 Task: Search one way flight ticket for 2 adults, 2 infants in seat and 1 infant on lap in first from Block Island: Block Island State Airport to Raleigh: Raleigh-durham International Airport on 8-5-2023. Choice of flights is Alaska. Number of bags: 5 checked bags. Price is upto 75000. Outbound departure time preference is 16:45.
Action: Mouse moved to (305, 255)
Screenshot: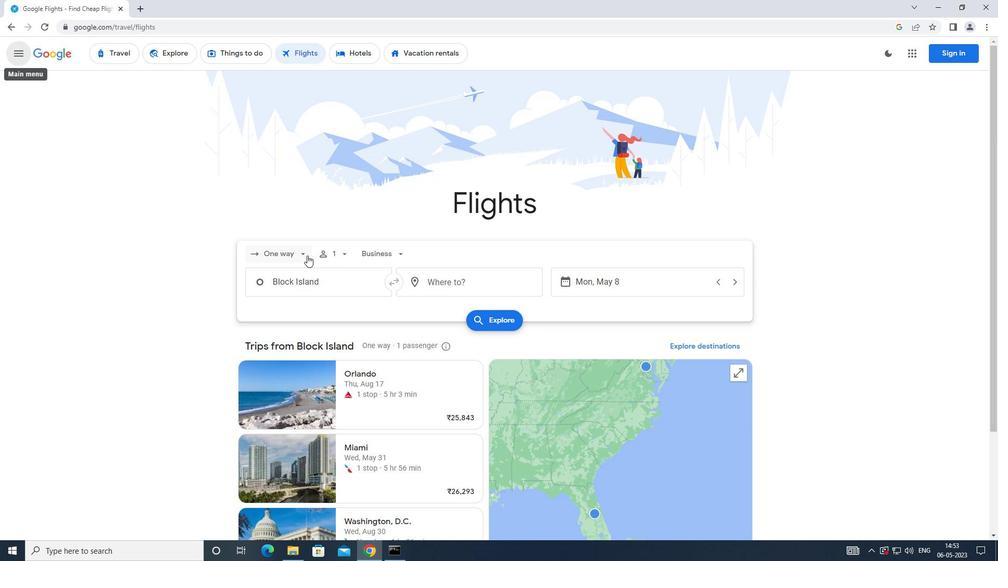 
Action: Mouse pressed left at (305, 255)
Screenshot: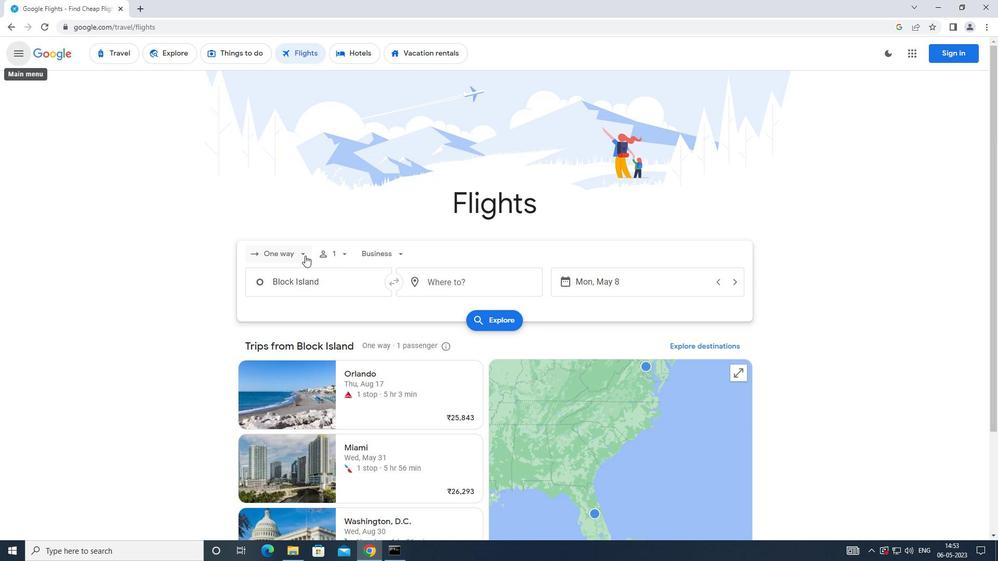 
Action: Mouse moved to (306, 294)
Screenshot: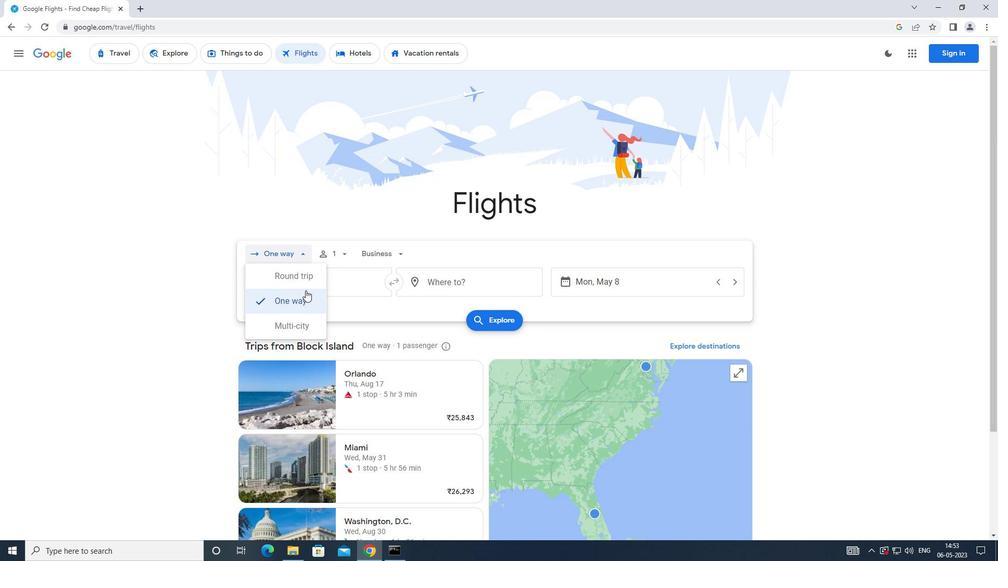 
Action: Mouse pressed left at (306, 294)
Screenshot: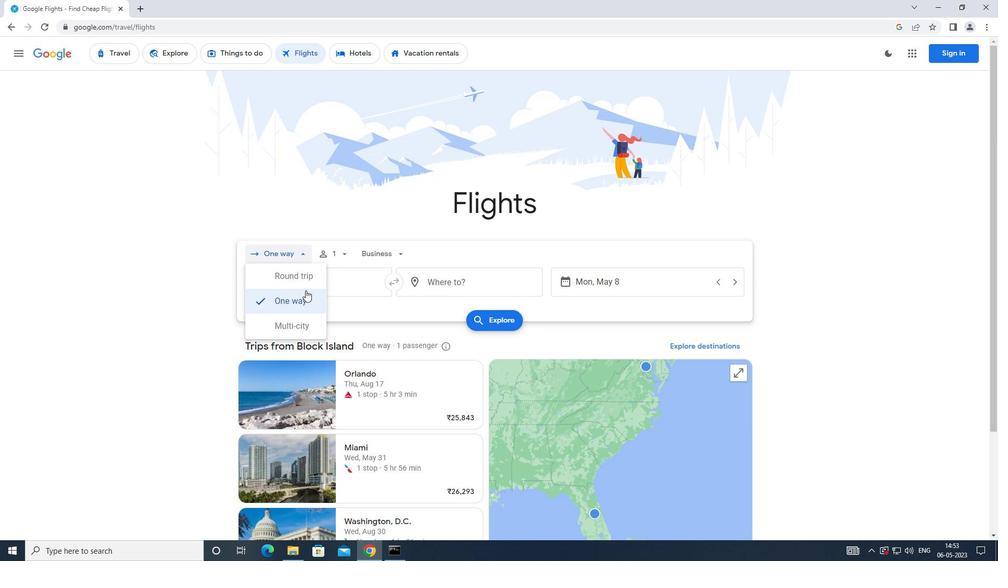 
Action: Mouse moved to (353, 263)
Screenshot: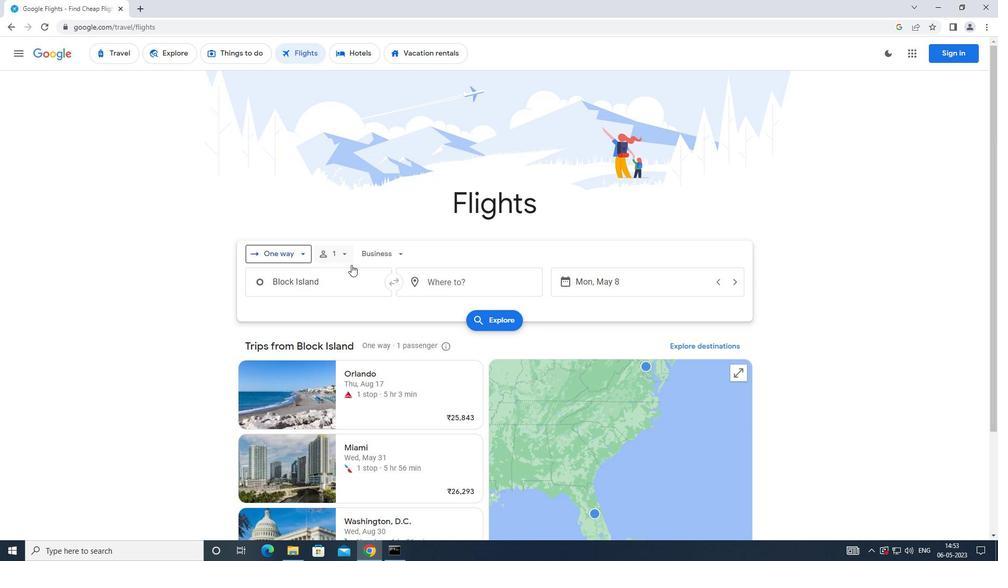 
Action: Mouse pressed left at (353, 263)
Screenshot: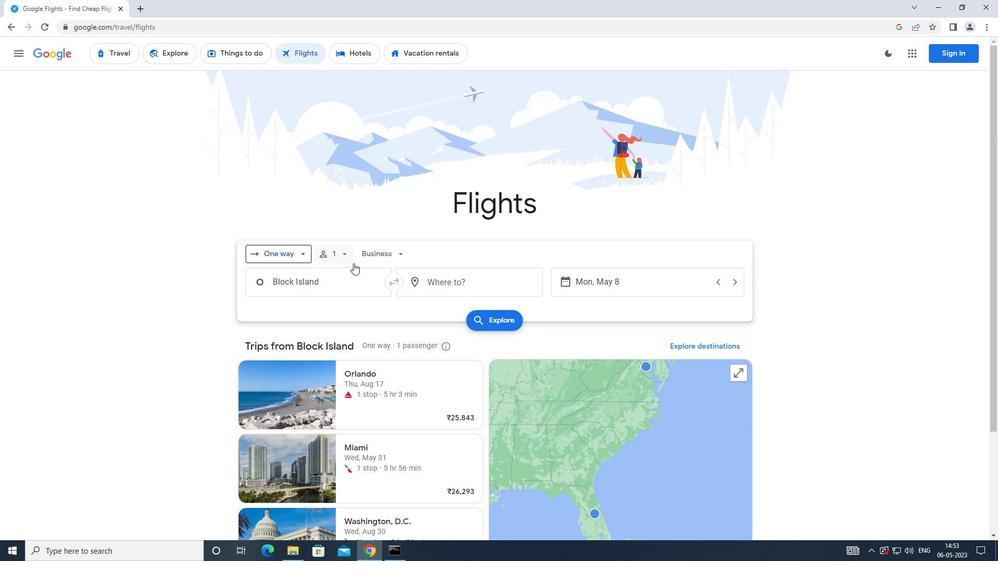 
Action: Mouse moved to (340, 255)
Screenshot: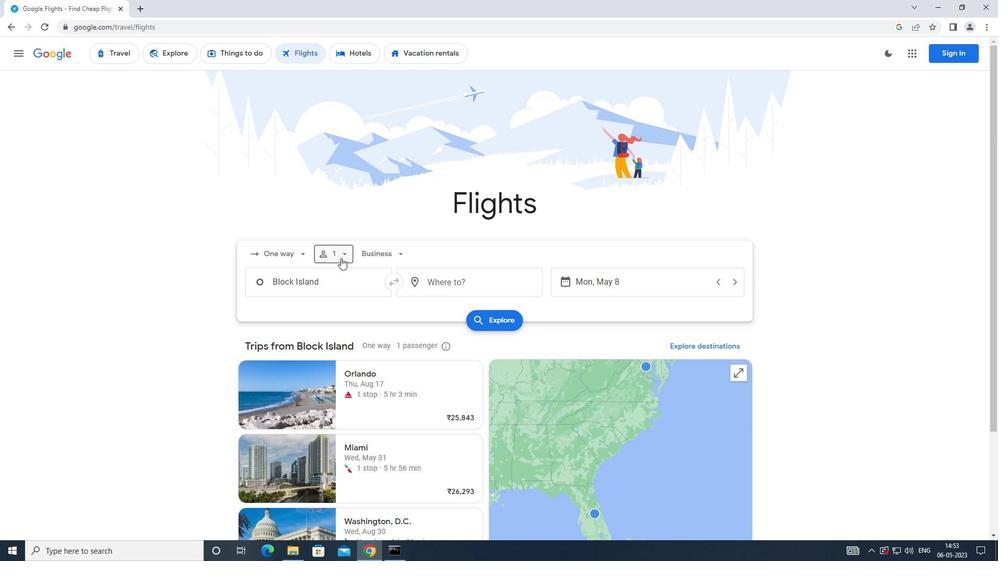 
Action: Mouse pressed left at (340, 255)
Screenshot: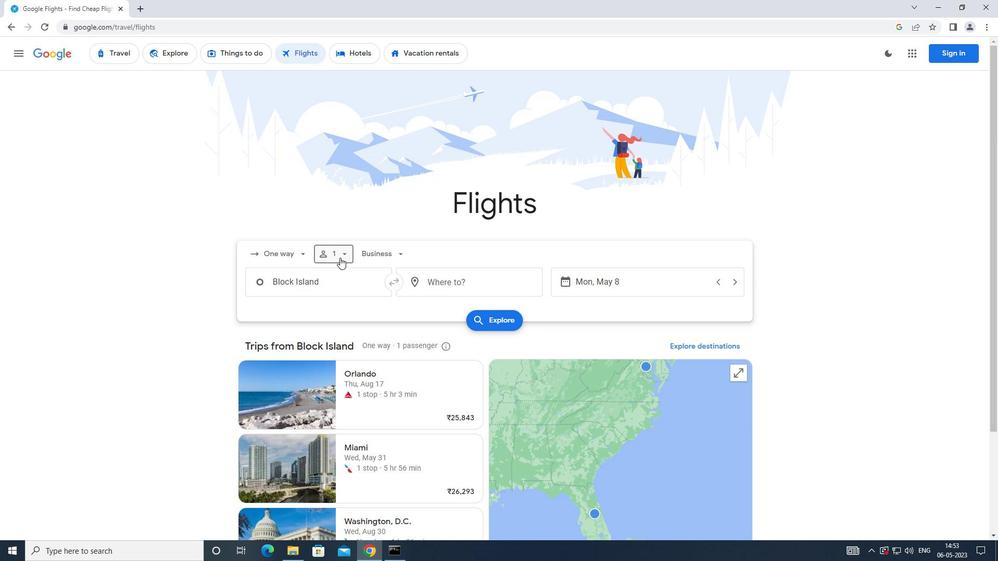 
Action: Mouse moved to (425, 287)
Screenshot: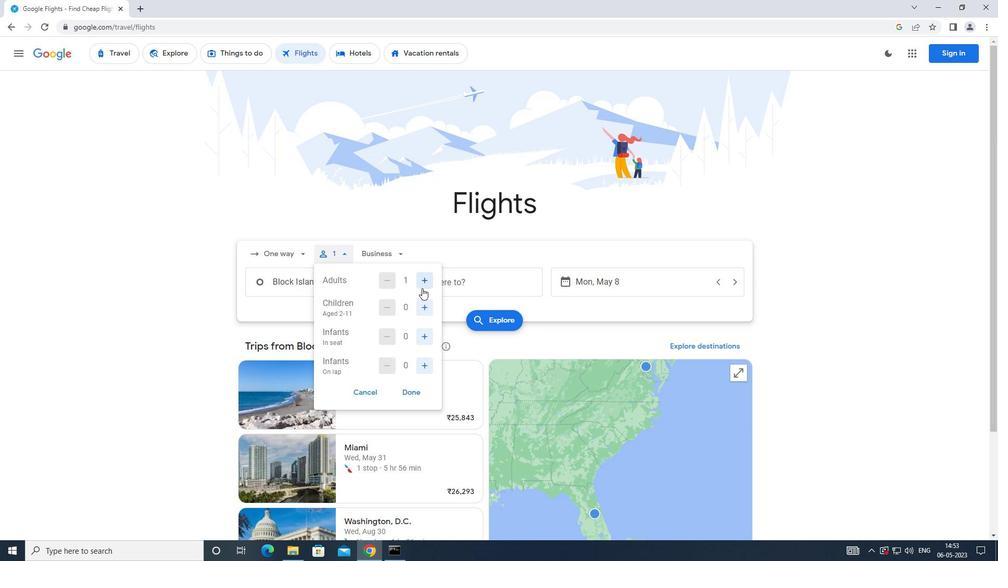 
Action: Mouse pressed left at (425, 287)
Screenshot: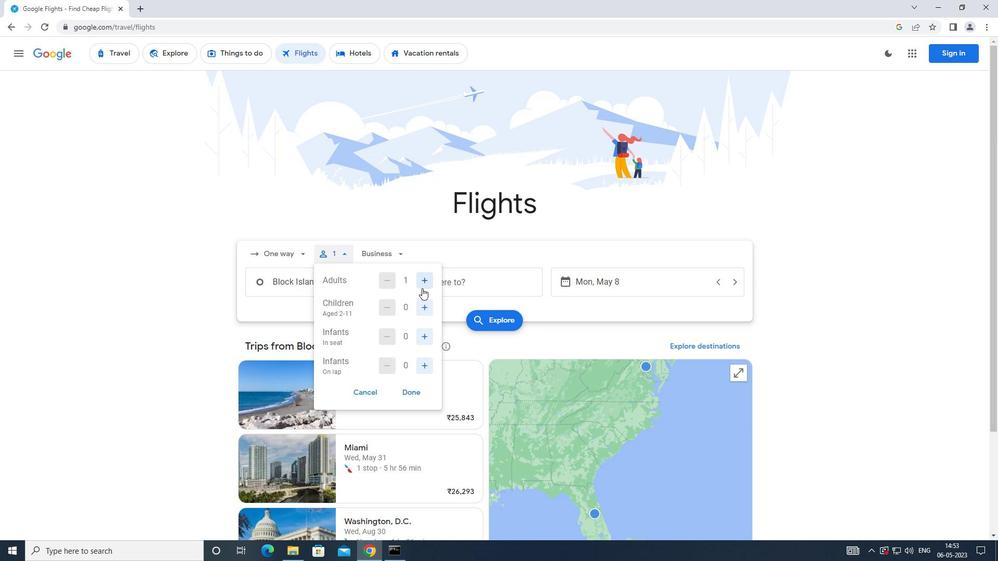 
Action: Mouse moved to (422, 312)
Screenshot: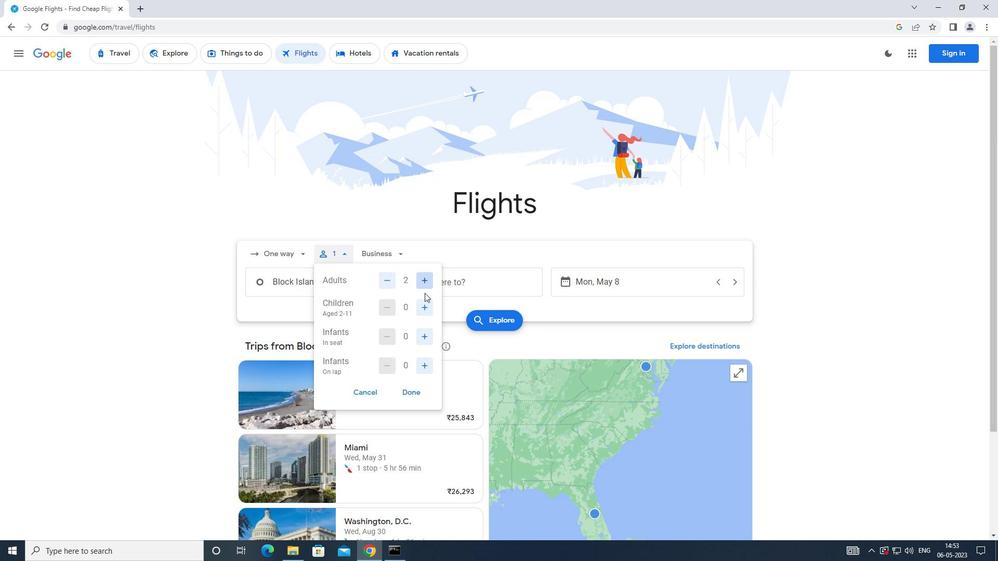 
Action: Mouse pressed left at (422, 312)
Screenshot: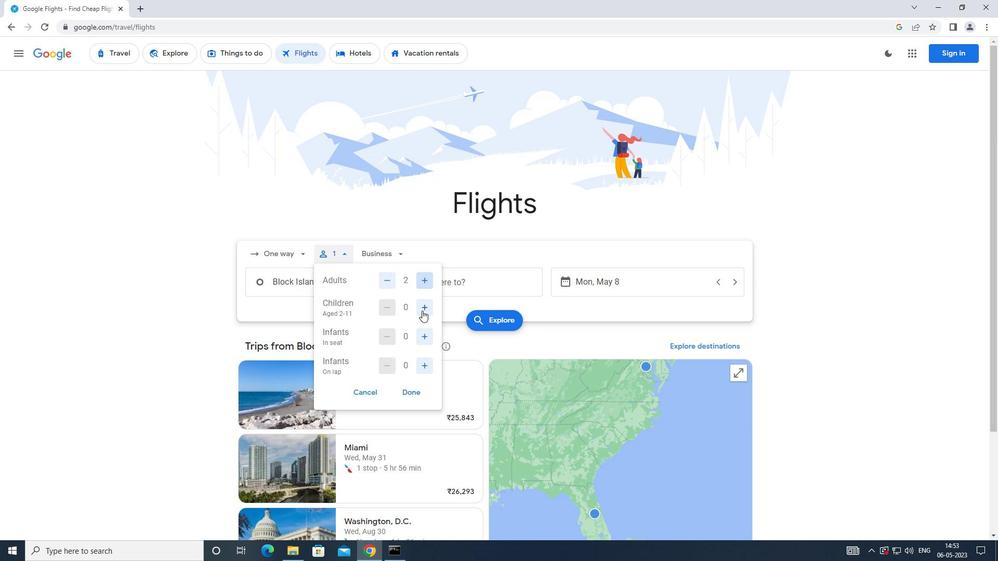 
Action: Mouse moved to (422, 312)
Screenshot: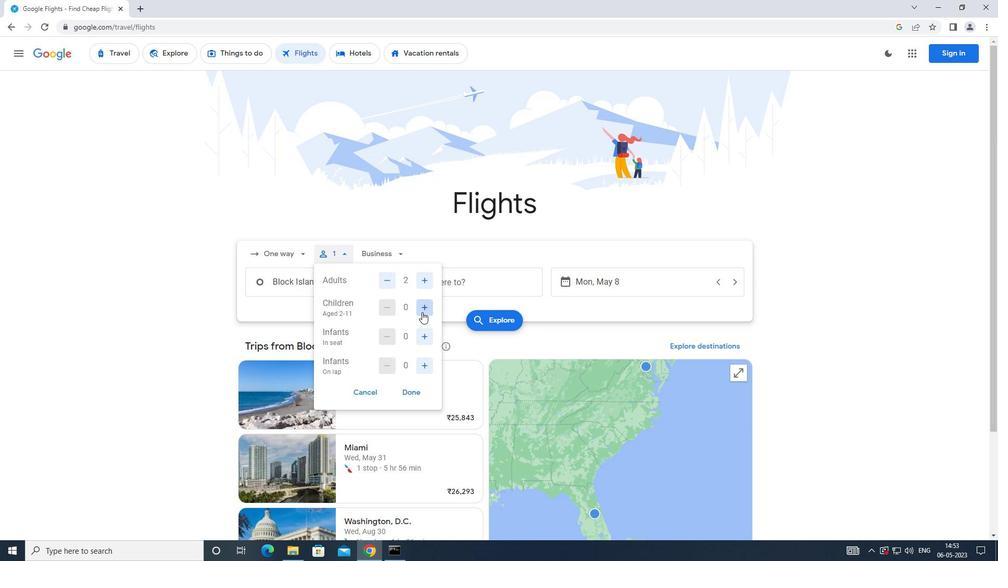 
Action: Mouse pressed left at (422, 312)
Screenshot: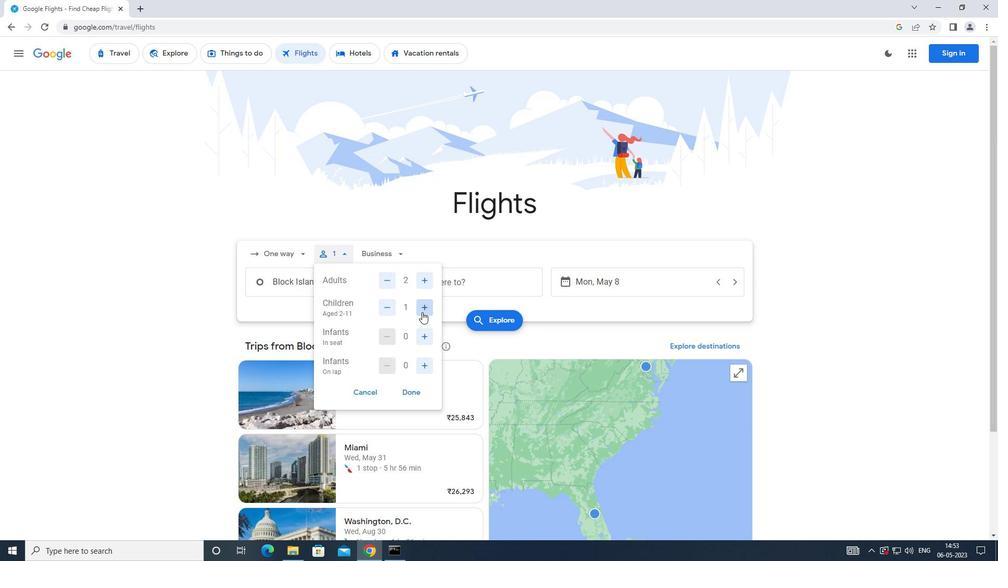 
Action: Mouse moved to (385, 306)
Screenshot: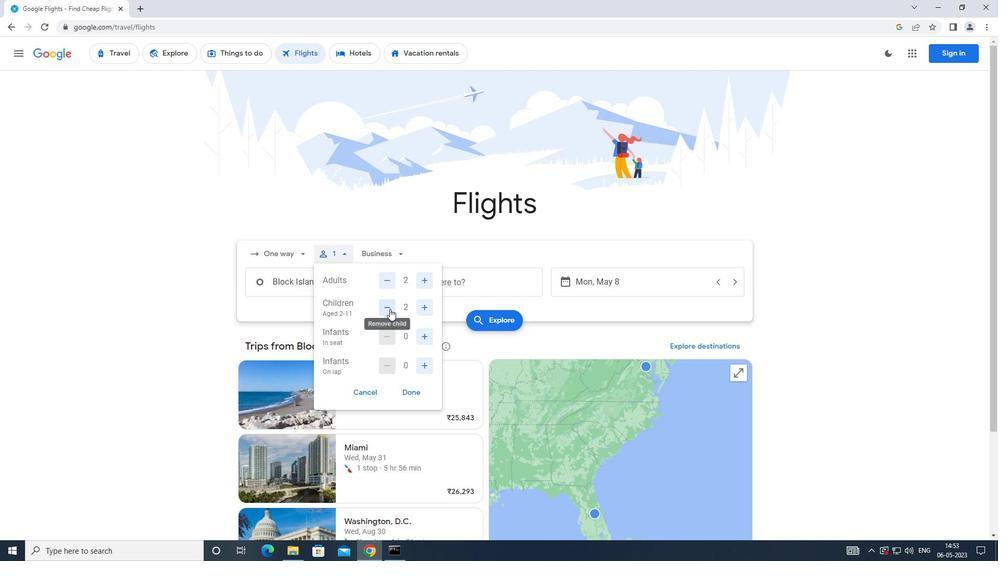 
Action: Mouse pressed left at (385, 306)
Screenshot: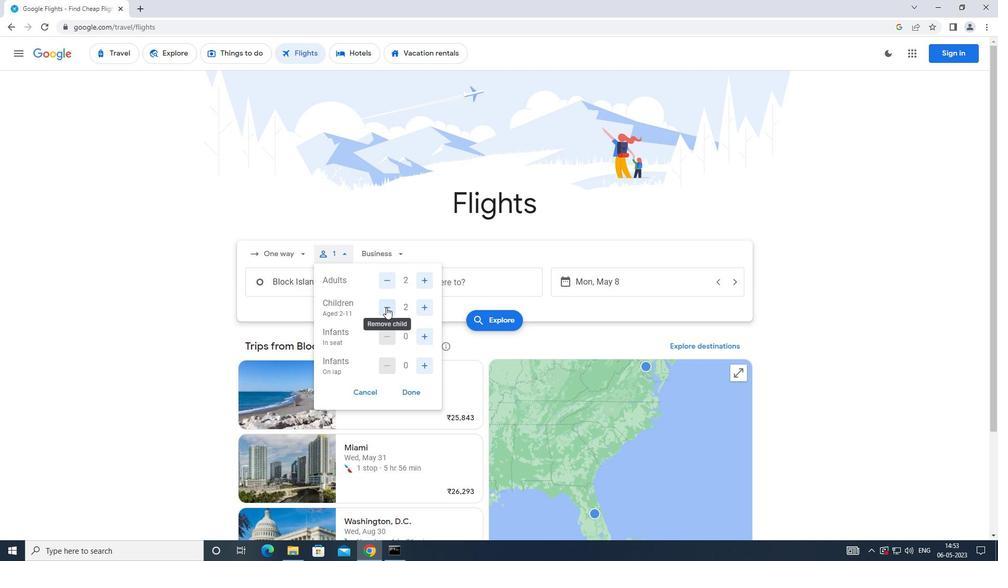 
Action: Mouse moved to (385, 306)
Screenshot: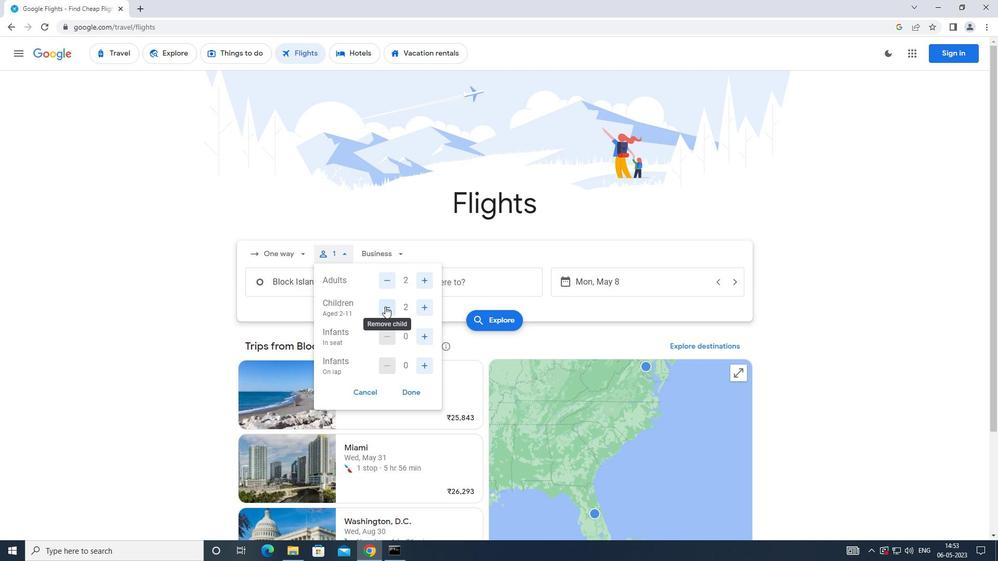 
Action: Mouse pressed left at (385, 306)
Screenshot: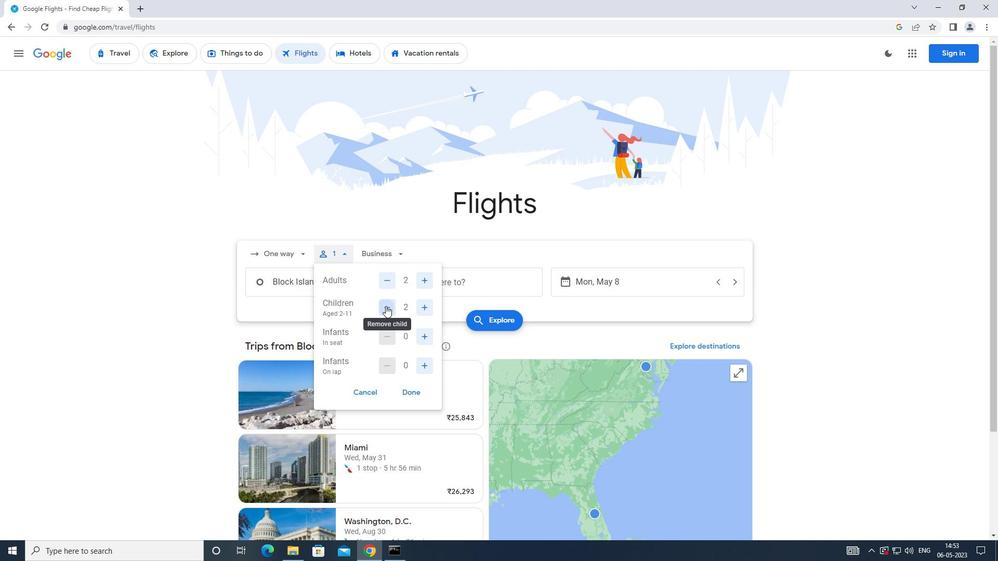 
Action: Mouse moved to (423, 334)
Screenshot: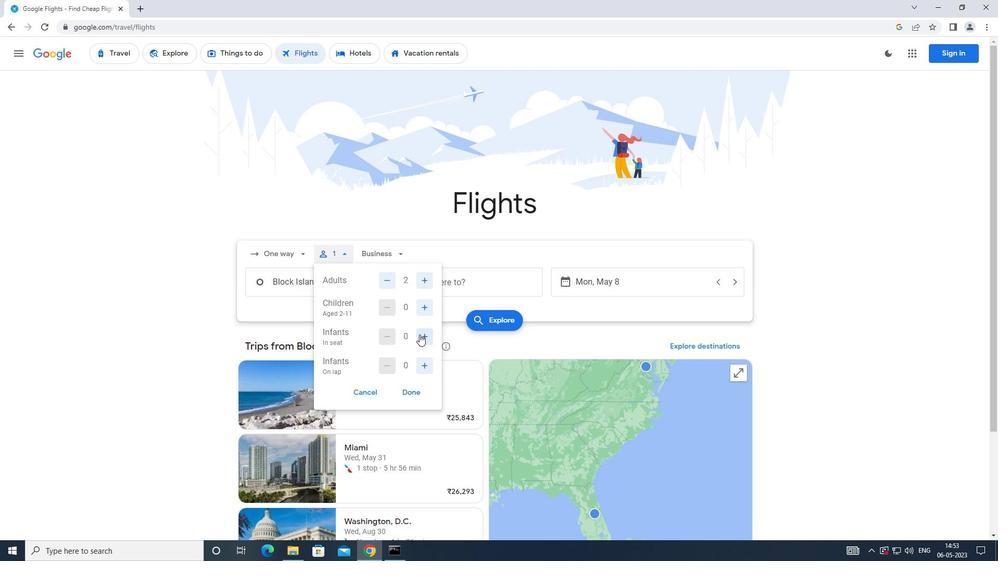 
Action: Mouse pressed left at (423, 334)
Screenshot: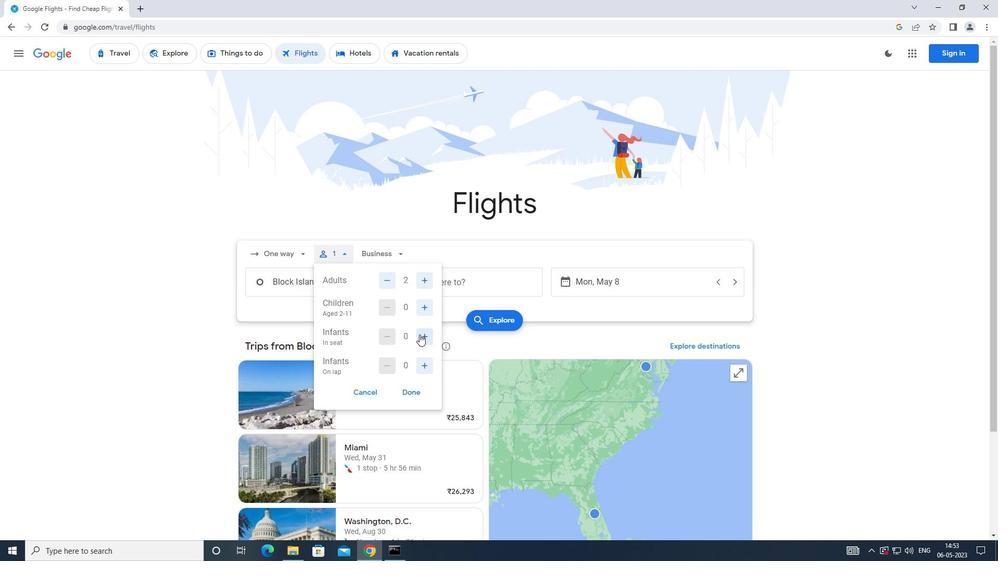 
Action: Mouse moved to (424, 334)
Screenshot: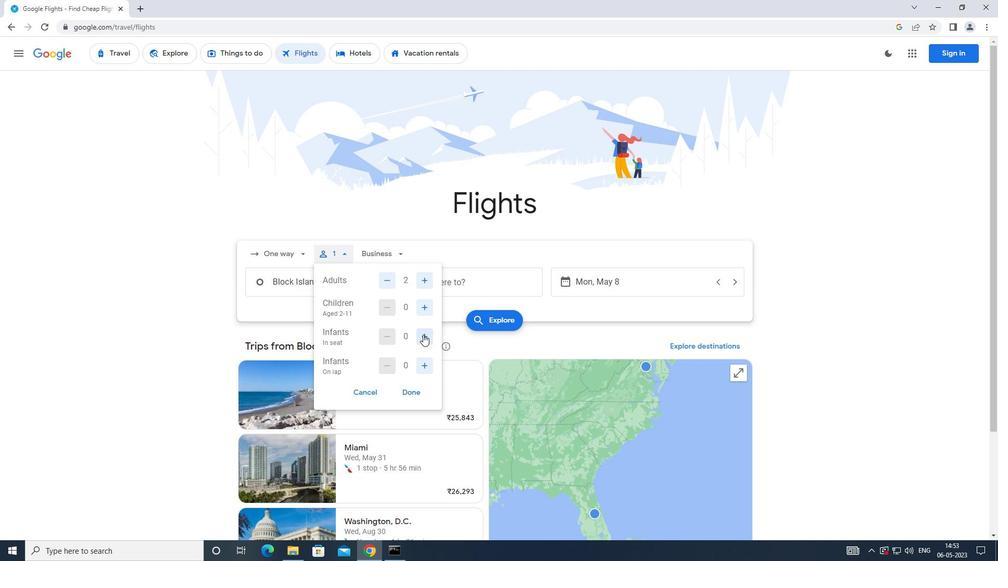 
Action: Mouse pressed left at (424, 334)
Screenshot: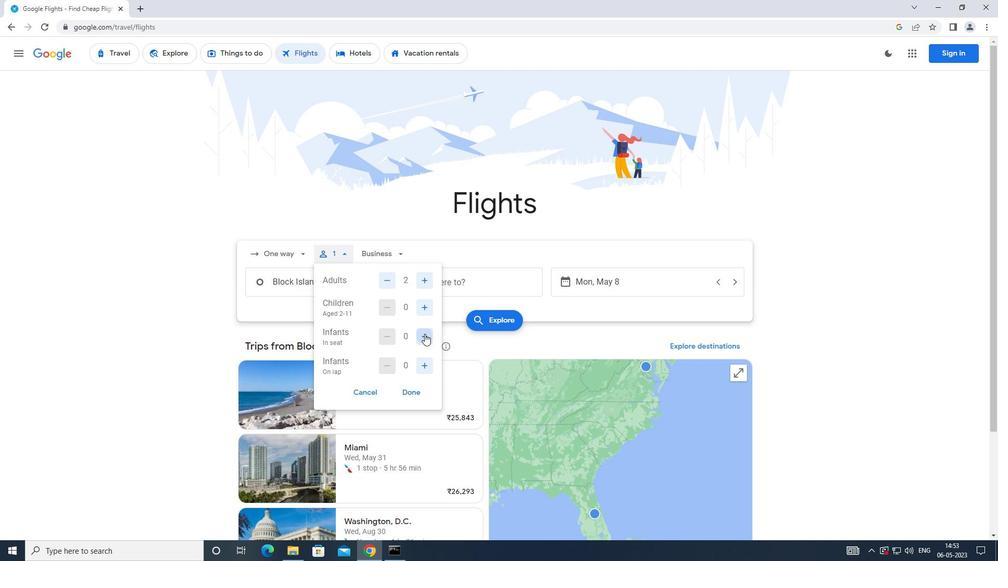 
Action: Mouse moved to (423, 366)
Screenshot: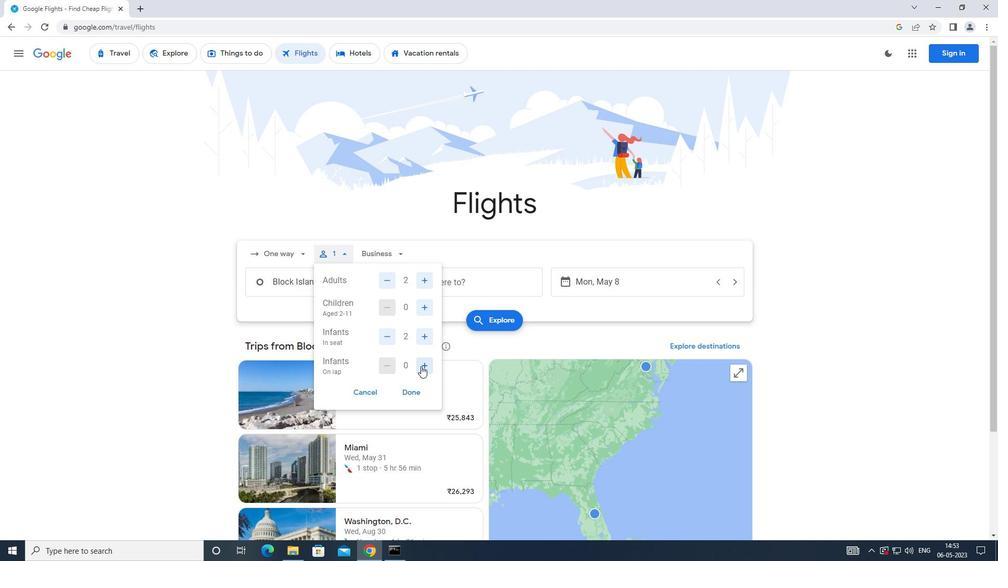 
Action: Mouse pressed left at (423, 366)
Screenshot: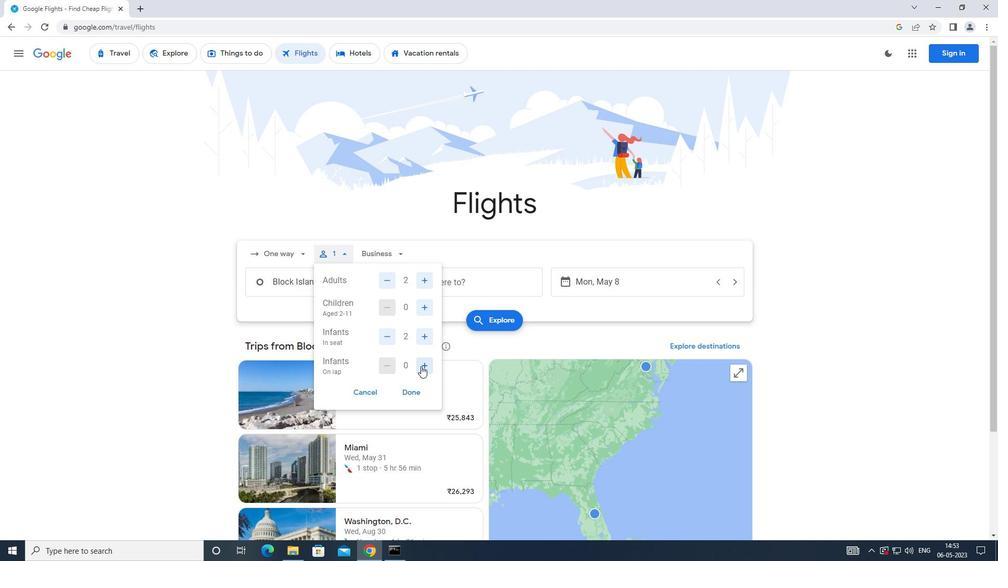 
Action: Mouse moved to (409, 391)
Screenshot: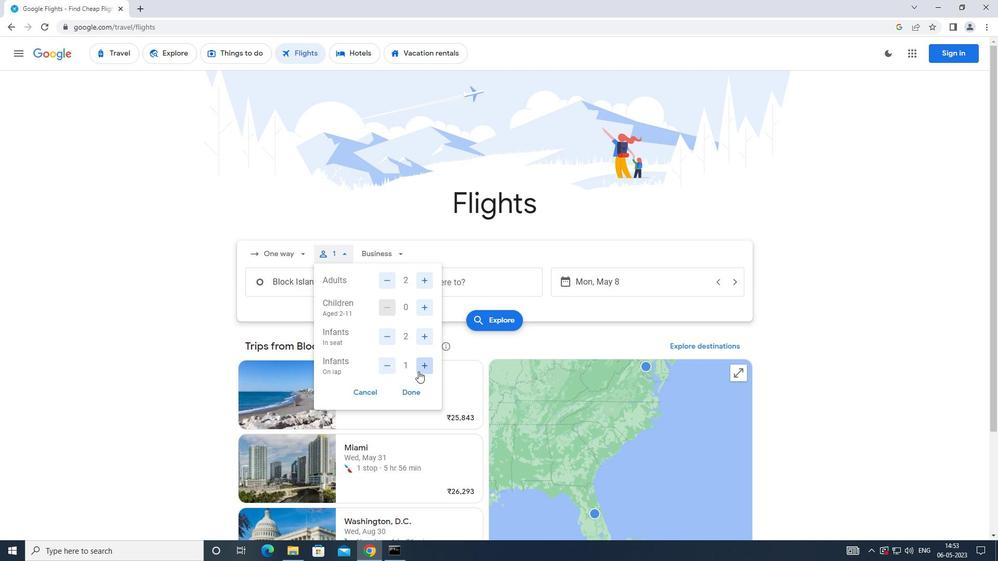 
Action: Mouse pressed left at (409, 391)
Screenshot: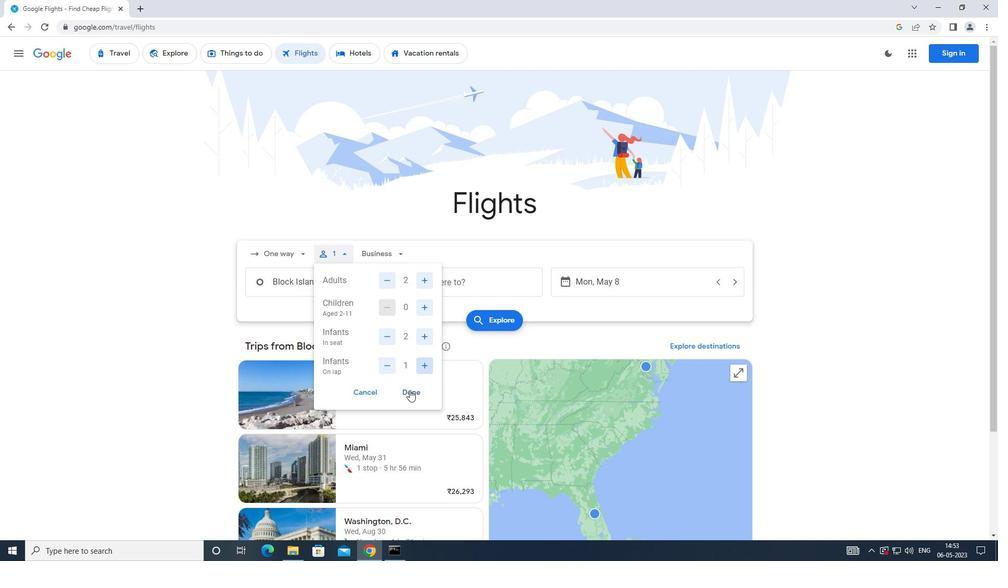 
Action: Mouse moved to (388, 261)
Screenshot: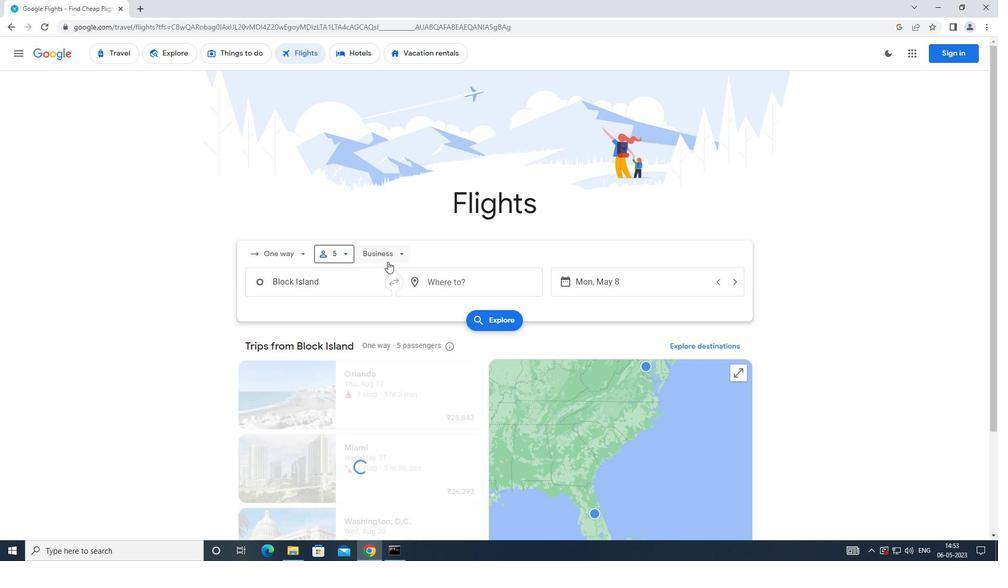 
Action: Mouse pressed left at (388, 261)
Screenshot: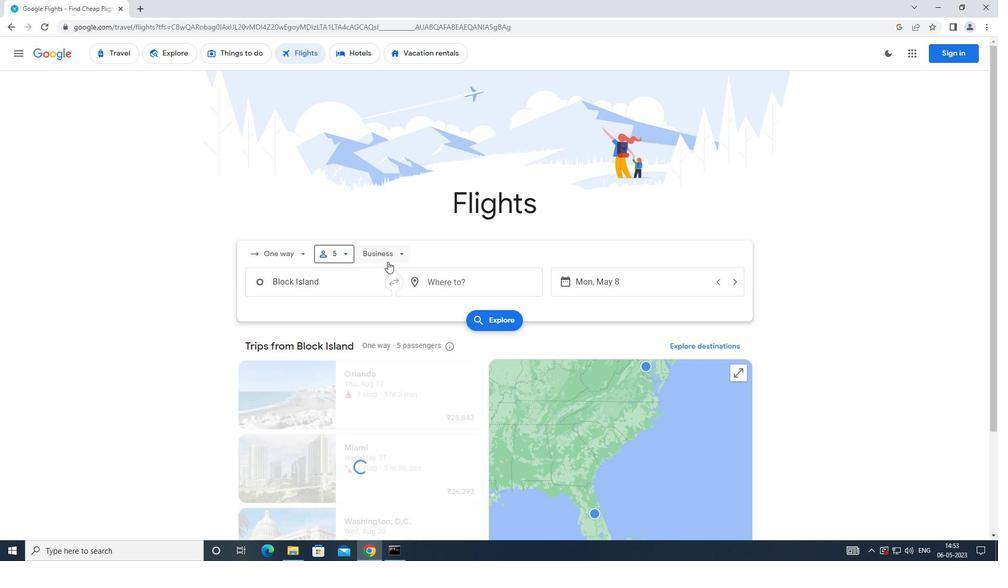 
Action: Mouse moved to (406, 353)
Screenshot: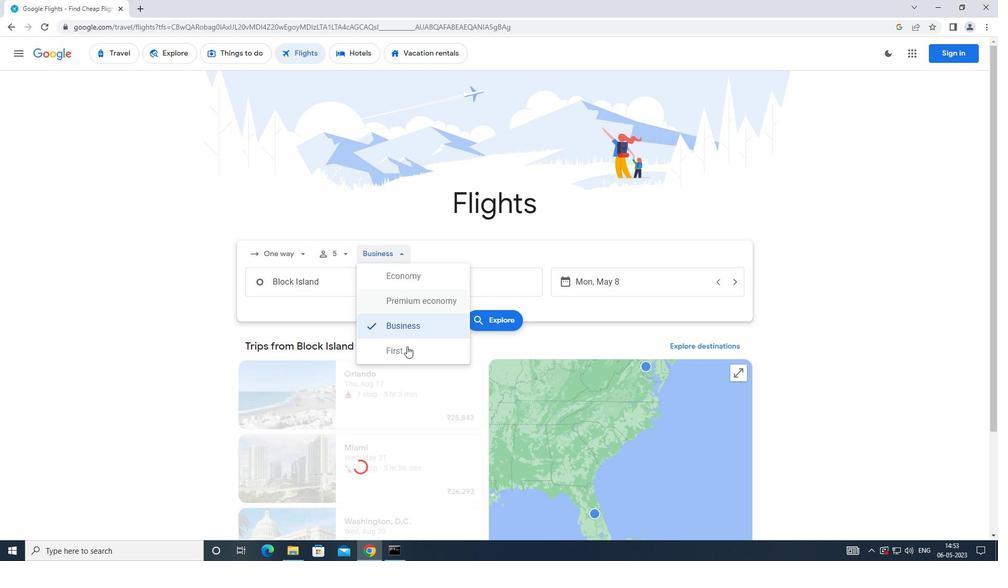 
Action: Mouse pressed left at (406, 353)
Screenshot: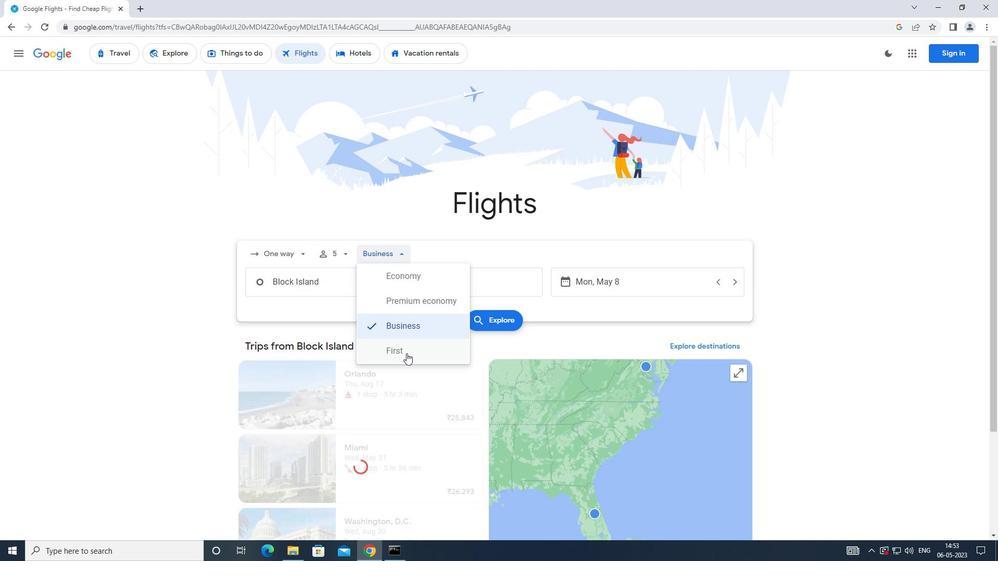 
Action: Mouse moved to (328, 289)
Screenshot: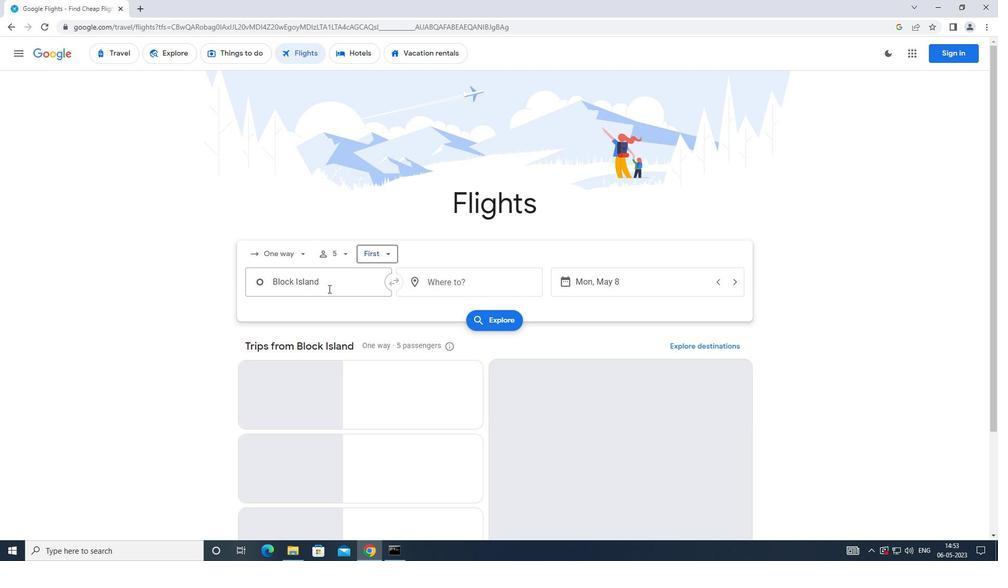 
Action: Mouse pressed left at (328, 289)
Screenshot: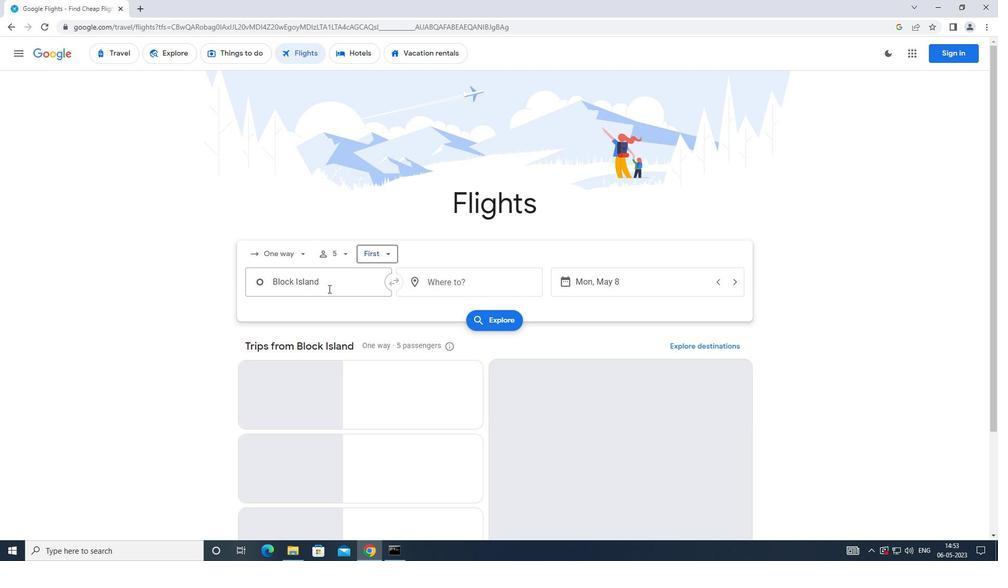 
Action: Mouse moved to (333, 306)
Screenshot: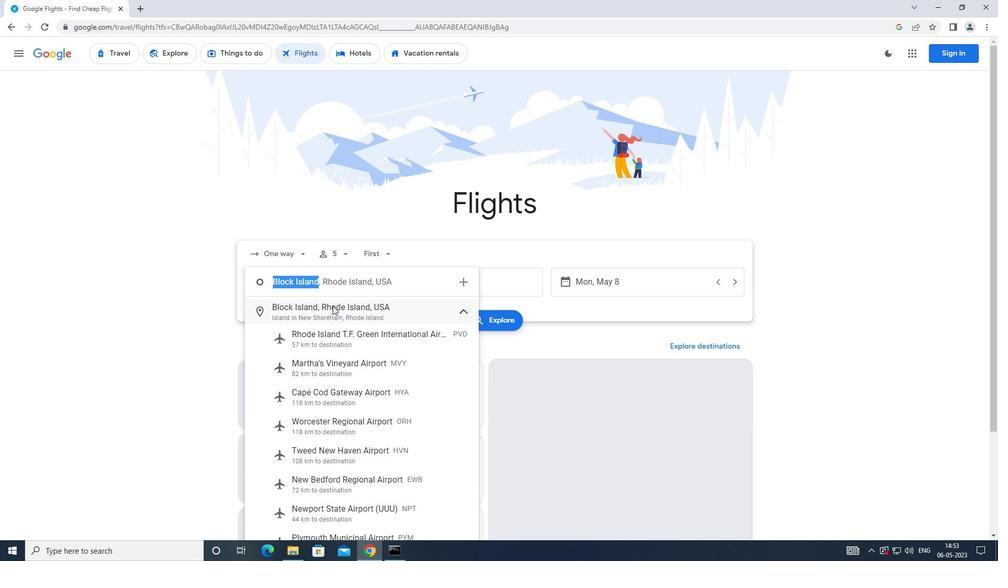 
Action: Mouse pressed left at (333, 306)
Screenshot: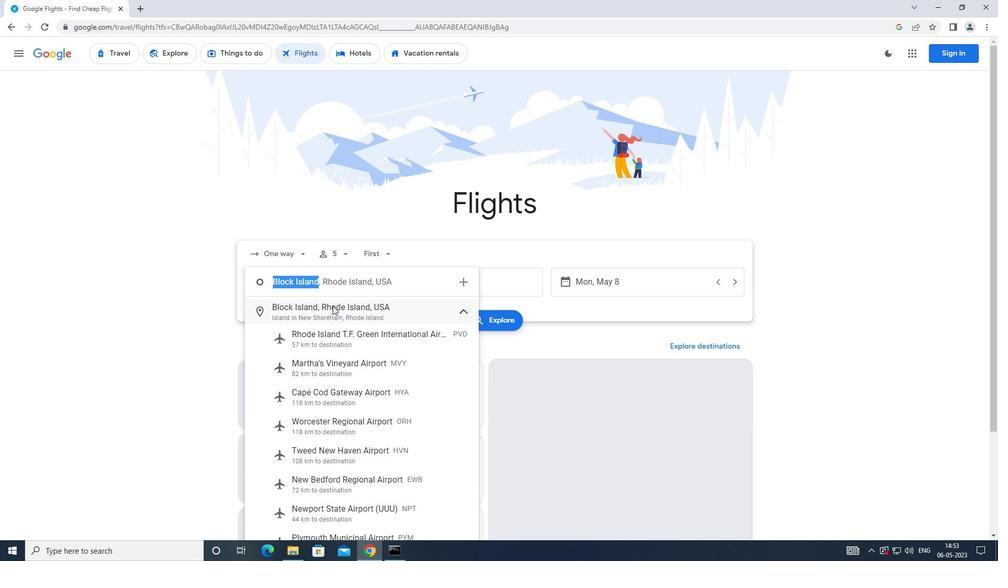 
Action: Mouse moved to (460, 292)
Screenshot: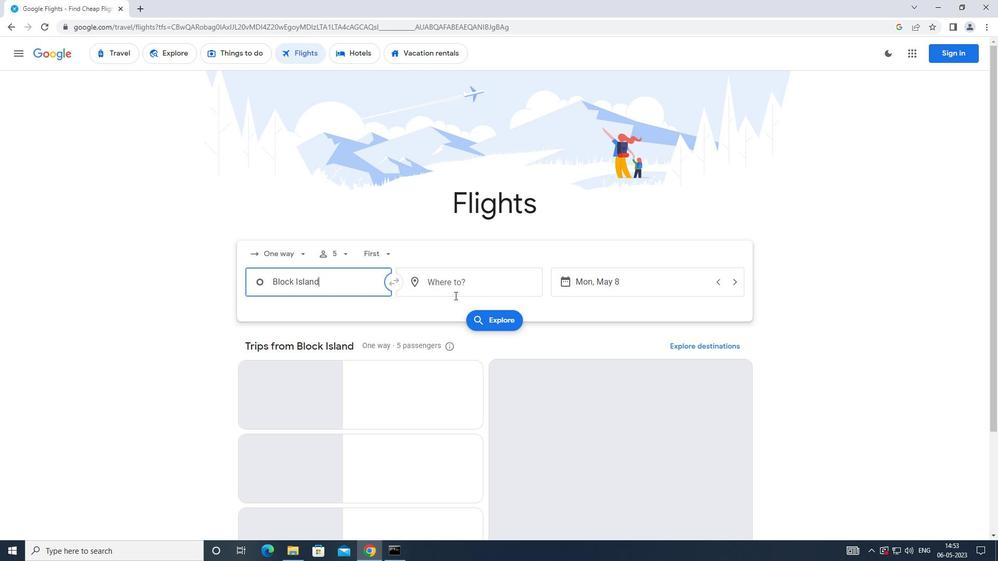 
Action: Mouse pressed left at (460, 292)
Screenshot: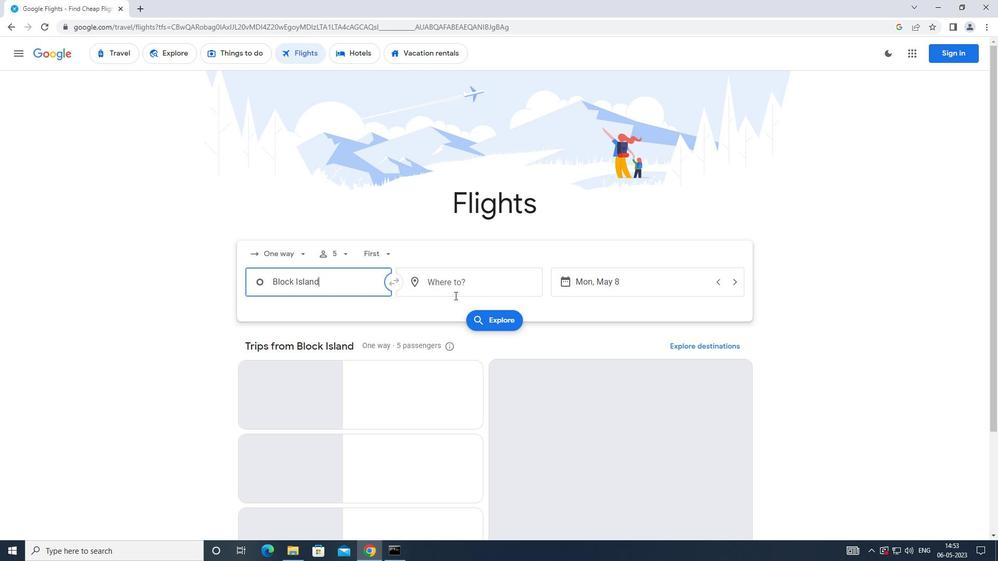 
Action: Mouse moved to (435, 340)
Screenshot: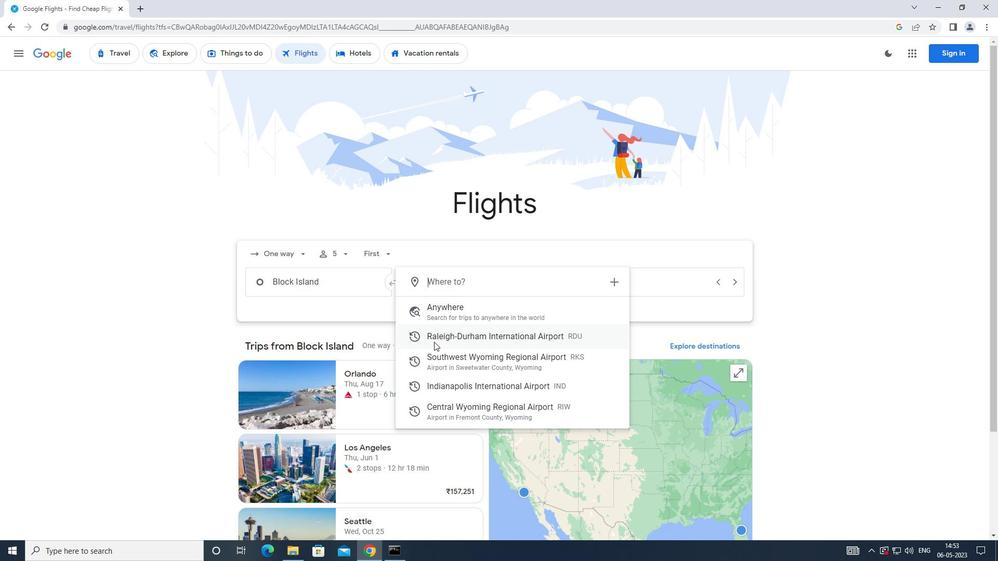 
Action: Mouse pressed left at (435, 340)
Screenshot: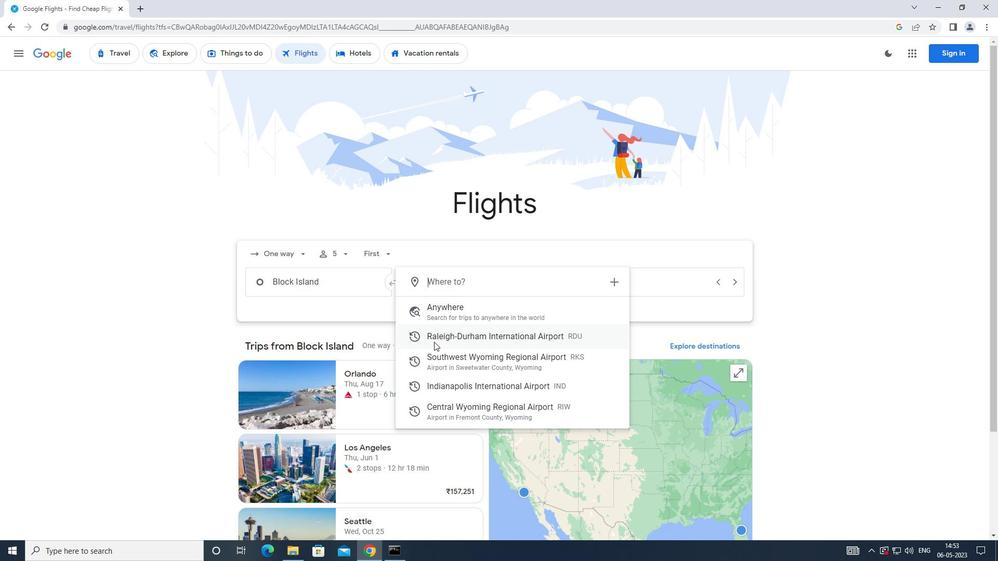 
Action: Mouse moved to (566, 294)
Screenshot: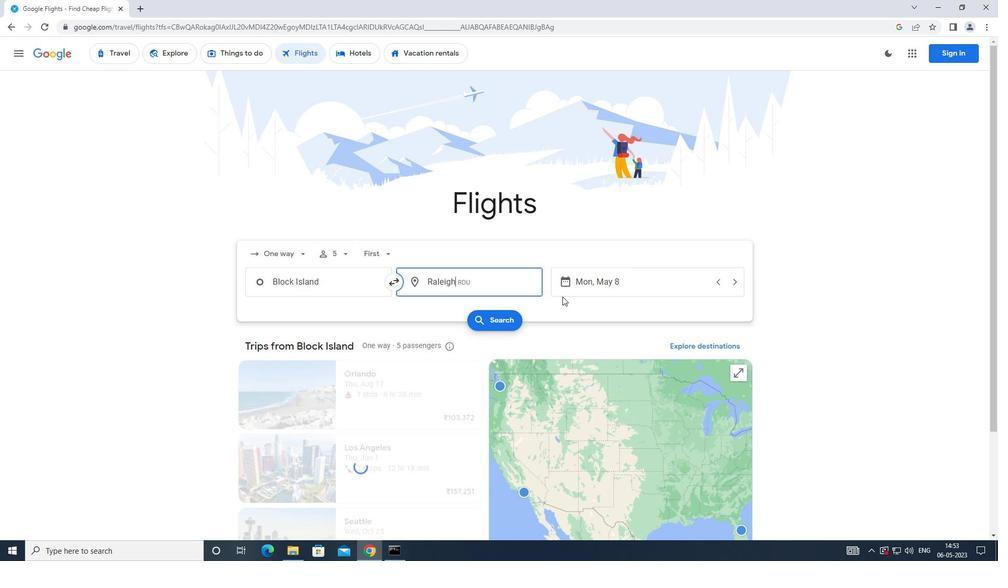 
Action: Mouse pressed left at (566, 294)
Screenshot: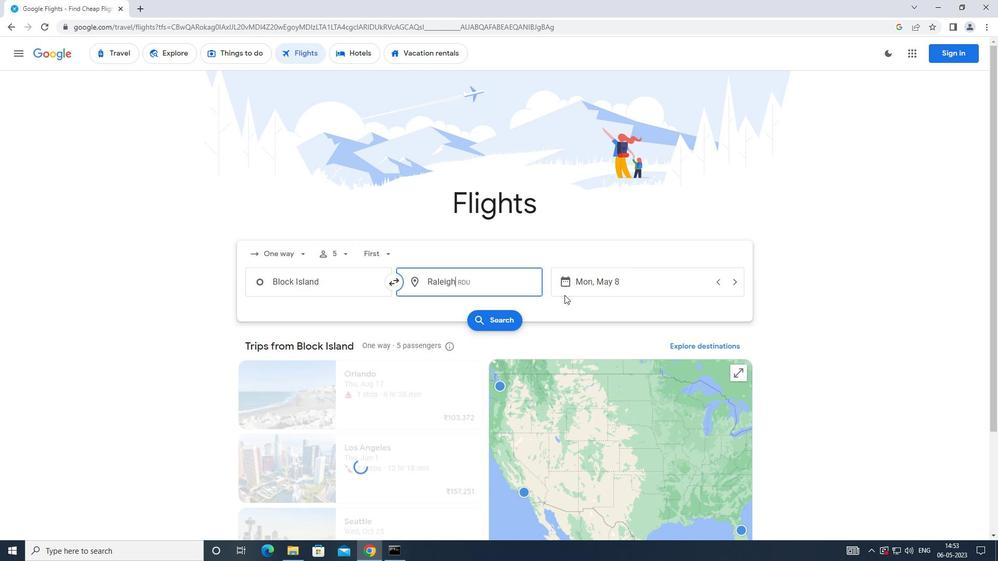 
Action: Mouse moved to (407, 376)
Screenshot: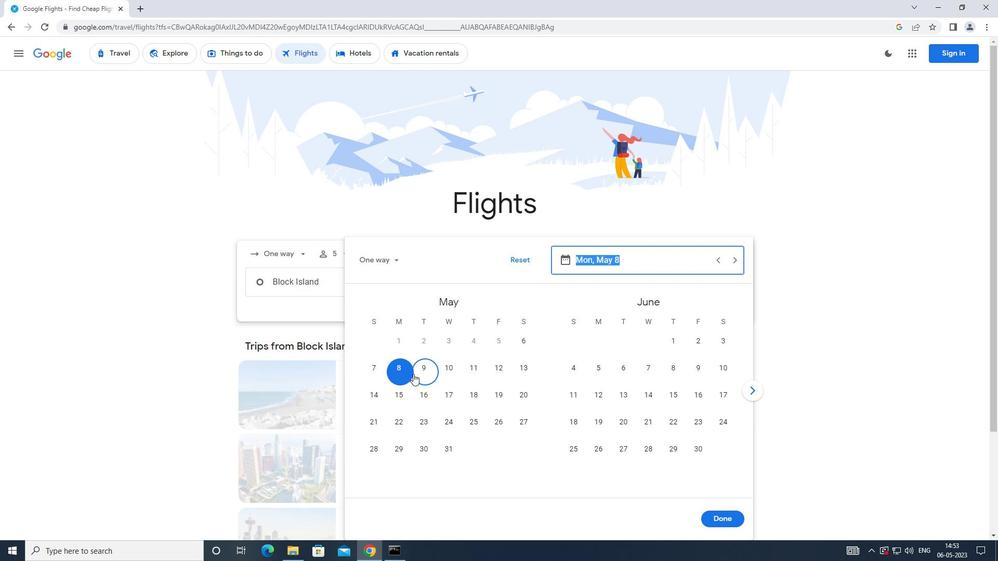
Action: Mouse pressed left at (407, 376)
Screenshot: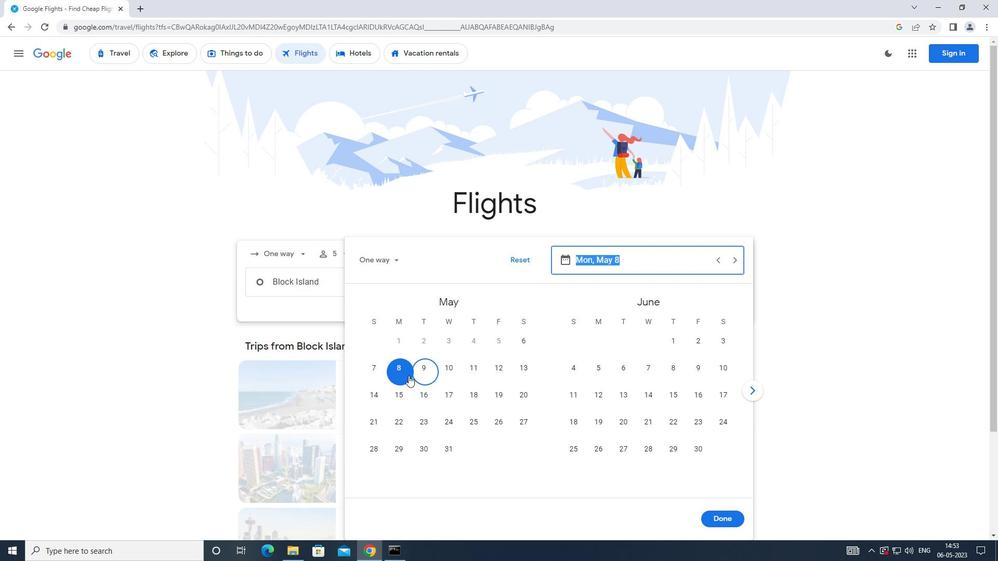 
Action: Mouse moved to (712, 513)
Screenshot: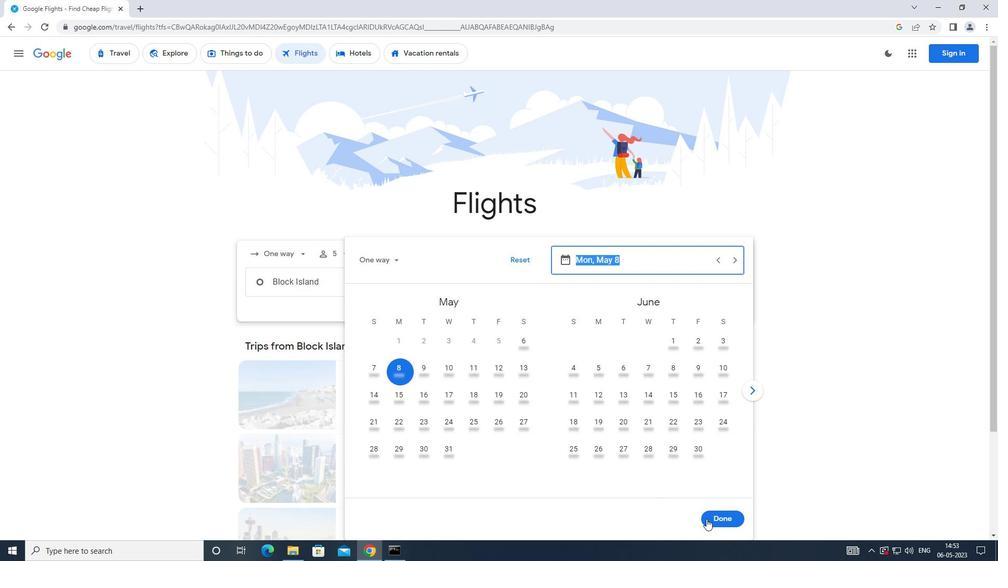 
Action: Mouse pressed left at (712, 513)
Screenshot: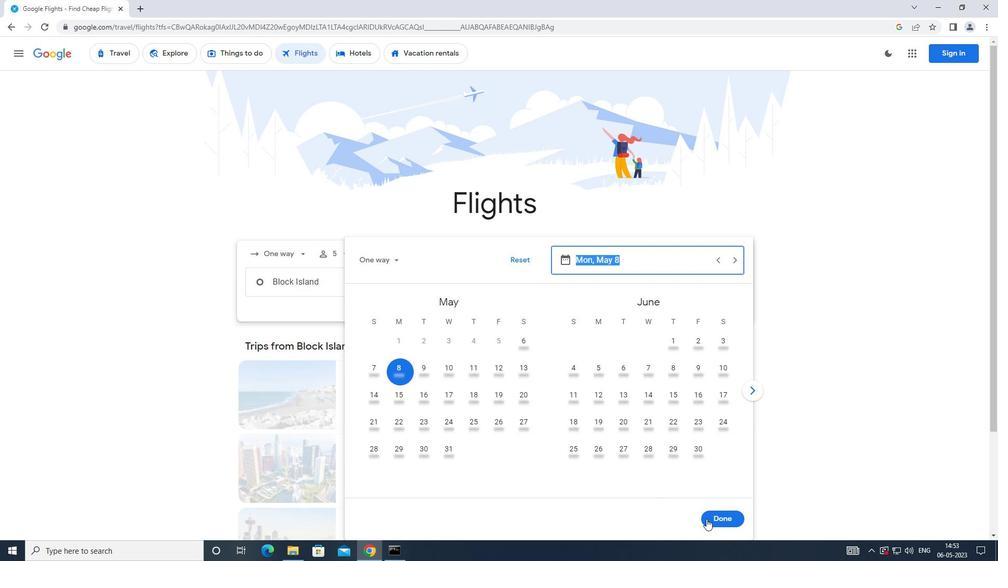 
Action: Mouse moved to (475, 322)
Screenshot: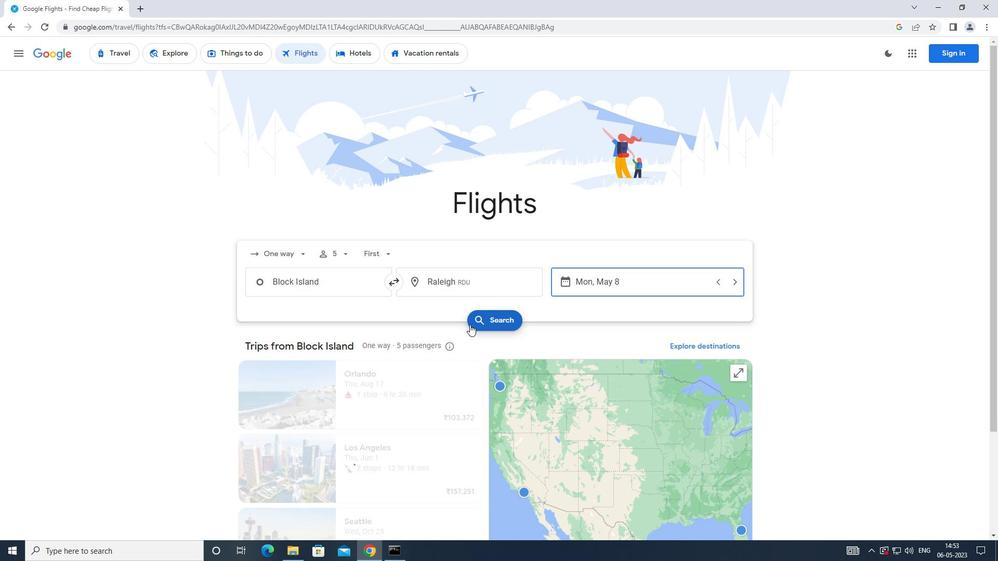 
Action: Mouse pressed left at (475, 322)
Screenshot: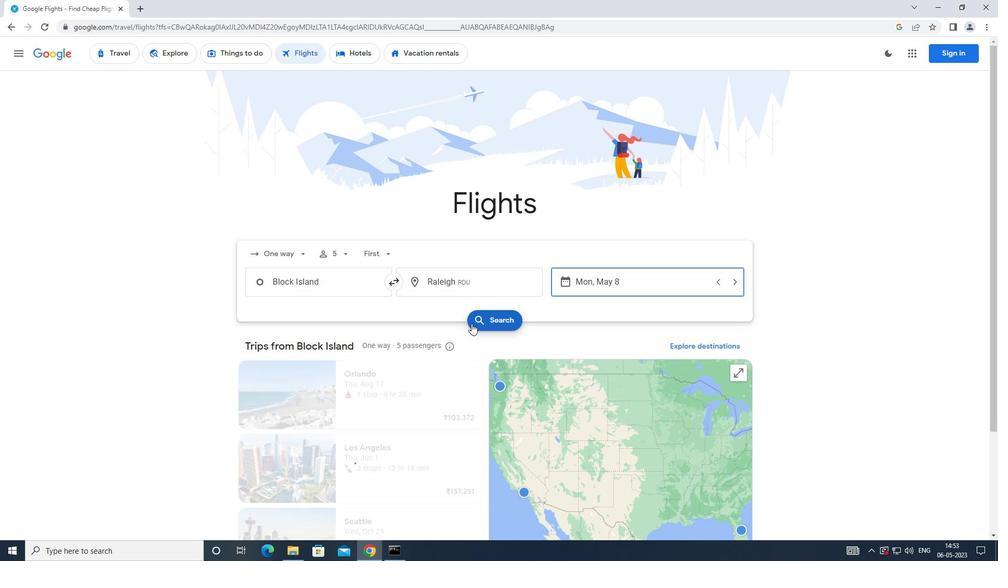 
Action: Mouse moved to (265, 146)
Screenshot: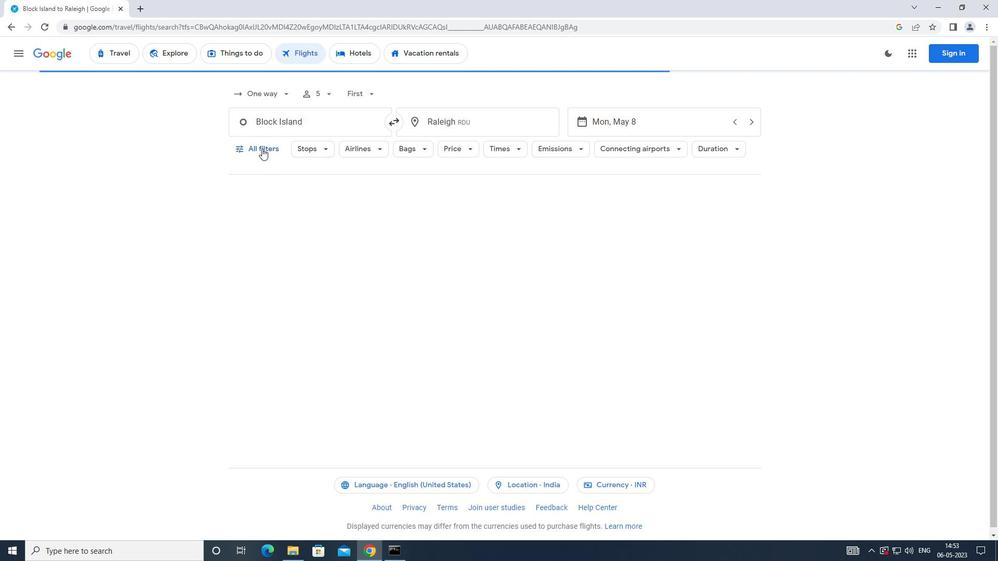 
Action: Mouse pressed left at (265, 146)
Screenshot: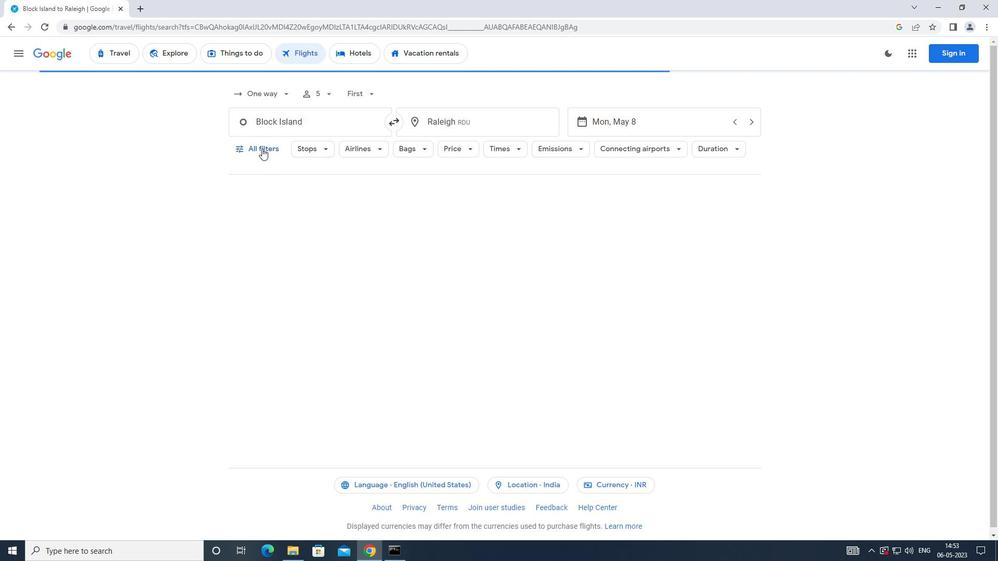 
Action: Mouse moved to (308, 293)
Screenshot: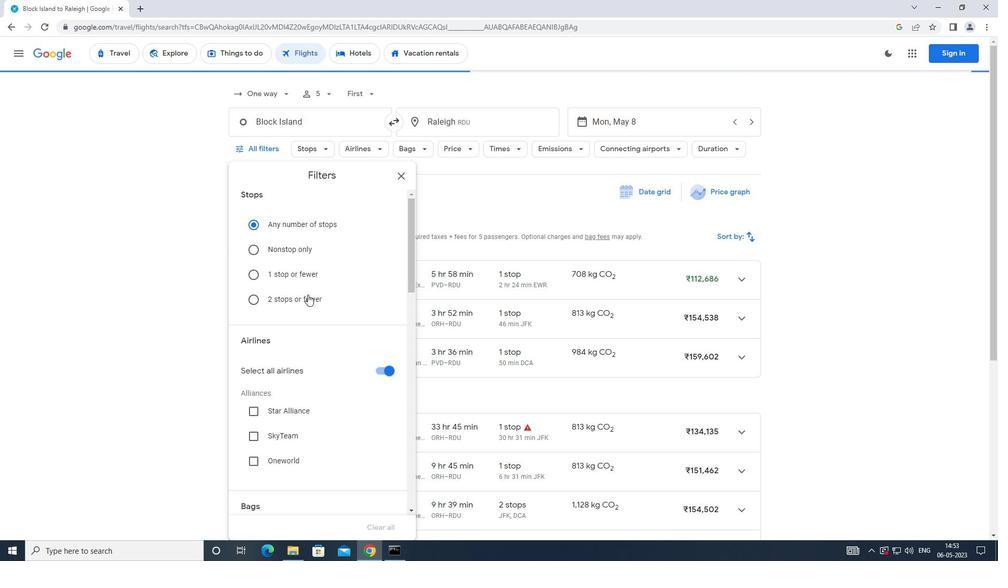 
Action: Mouse scrolled (308, 293) with delta (0, 0)
Screenshot: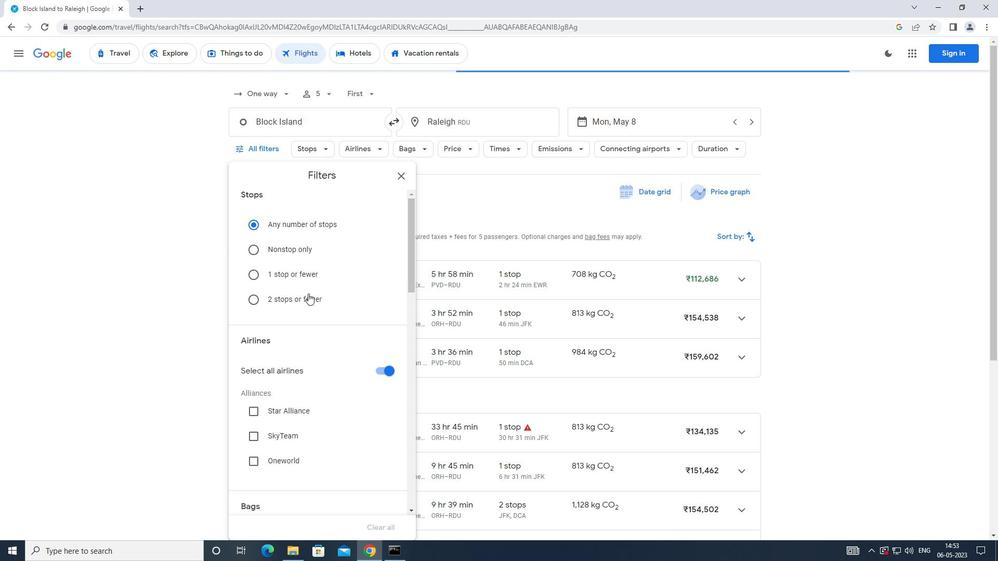
Action: Mouse scrolled (308, 293) with delta (0, 0)
Screenshot: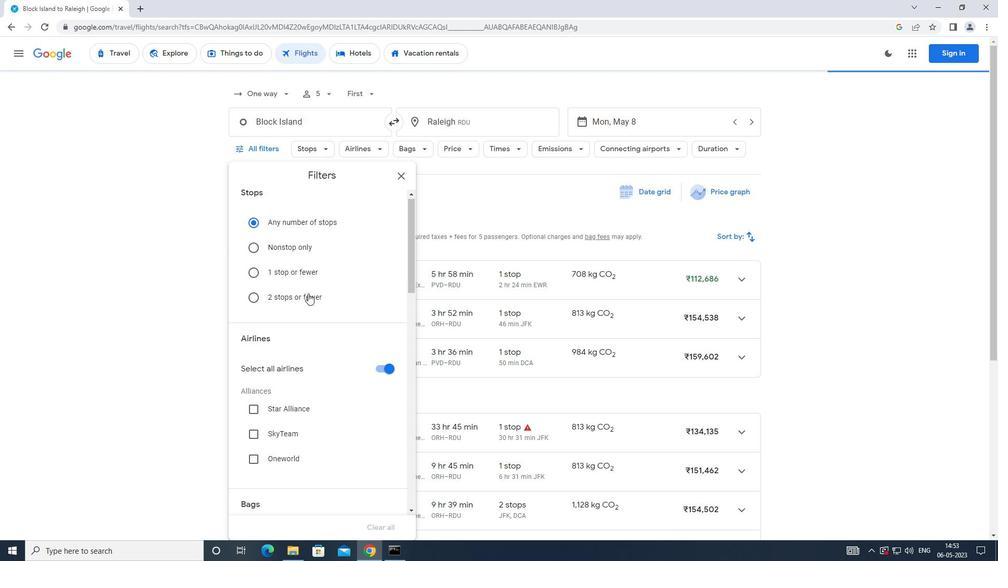 
Action: Mouse moved to (379, 270)
Screenshot: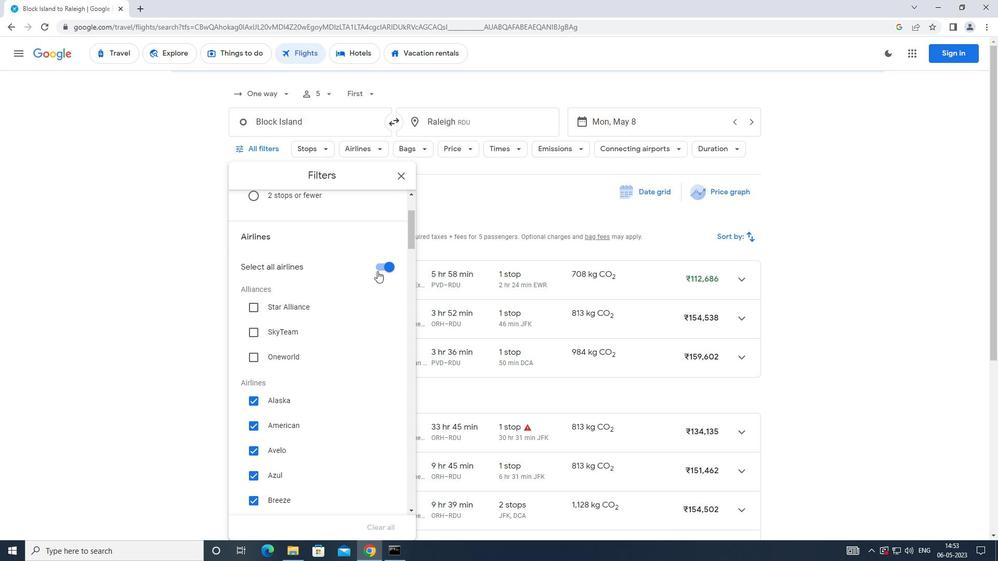 
Action: Mouse pressed left at (379, 270)
Screenshot: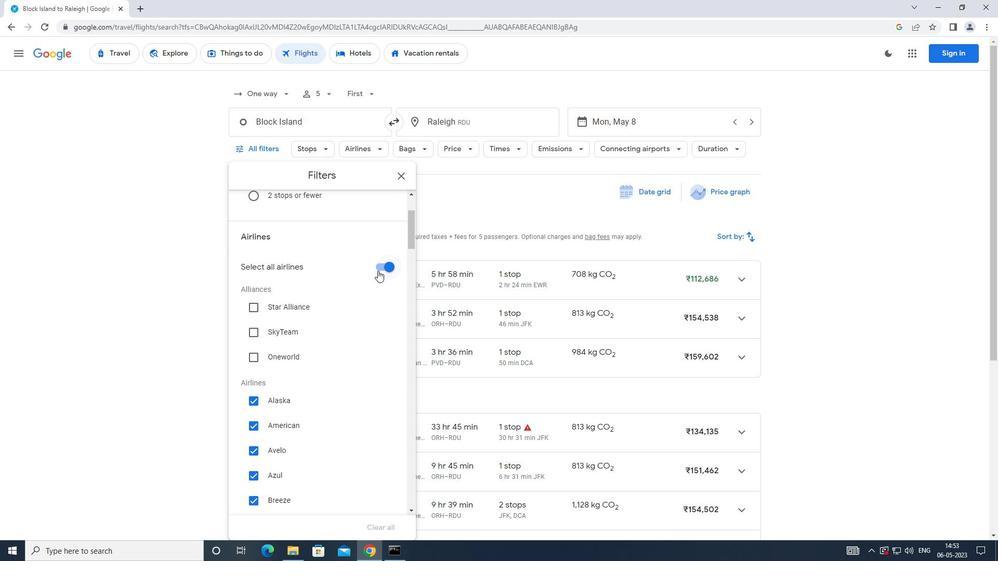
Action: Mouse moved to (373, 272)
Screenshot: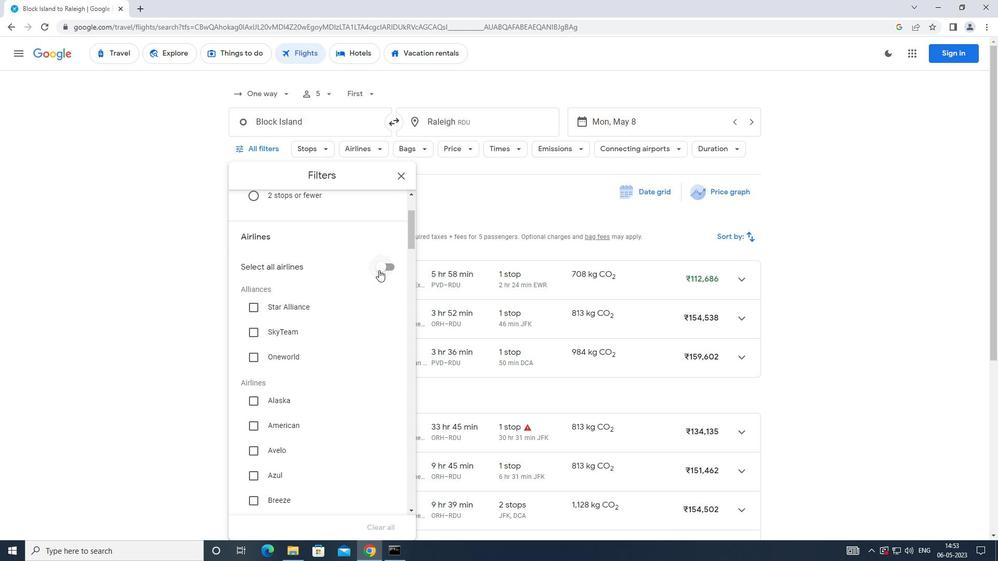 
Action: Mouse scrolled (373, 271) with delta (0, 0)
Screenshot: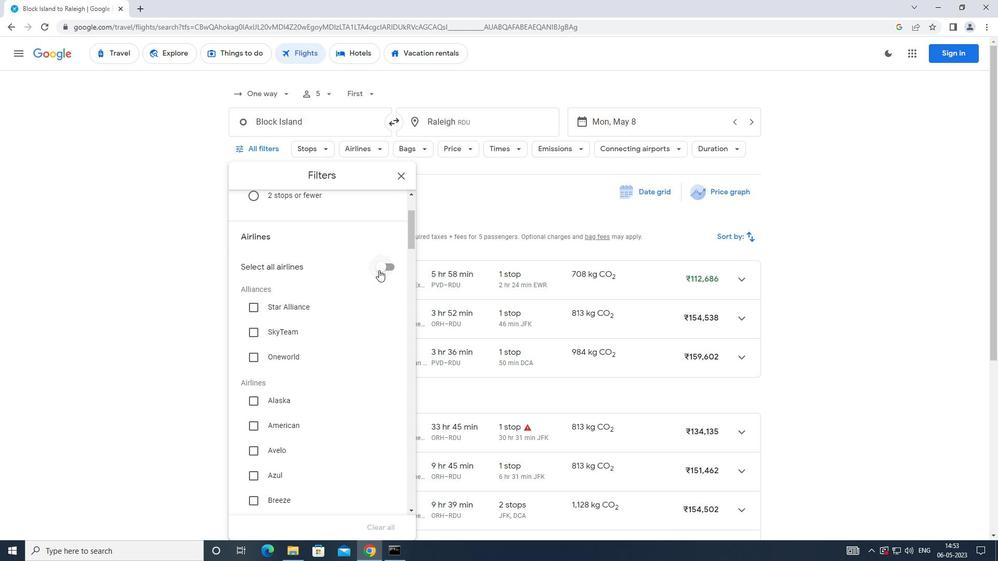 
Action: Mouse moved to (368, 275)
Screenshot: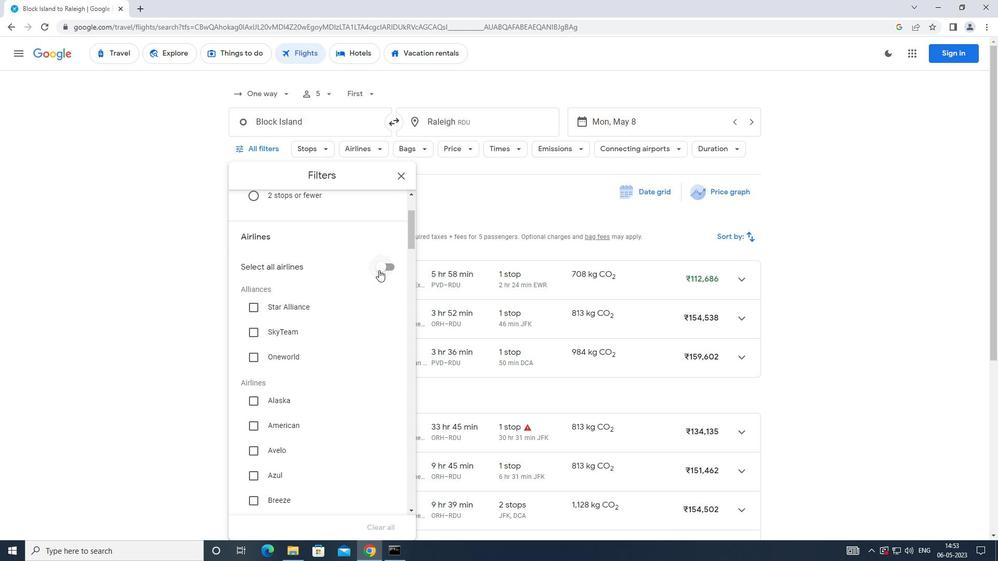 
Action: Mouse scrolled (368, 275) with delta (0, 0)
Screenshot: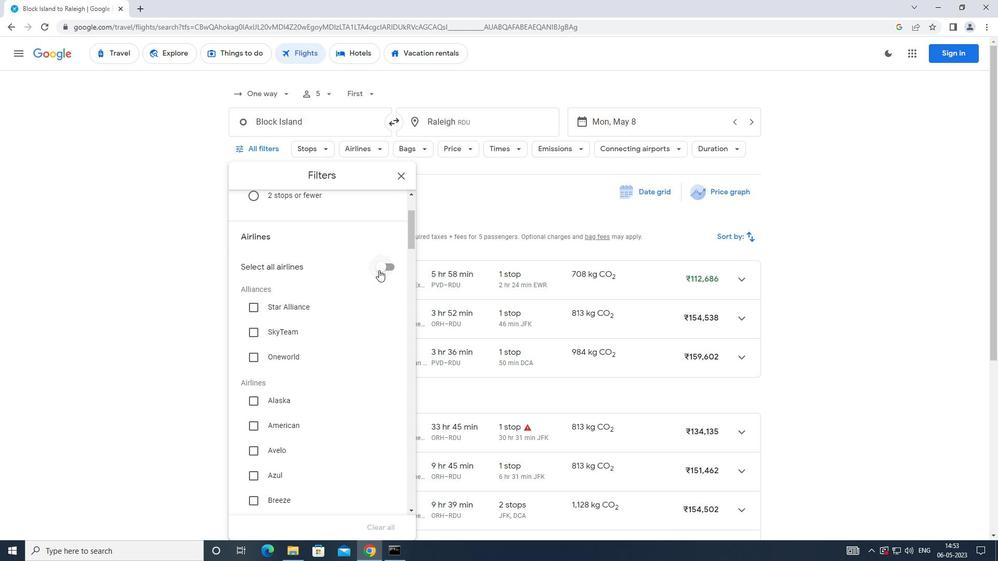 
Action: Mouse moved to (360, 278)
Screenshot: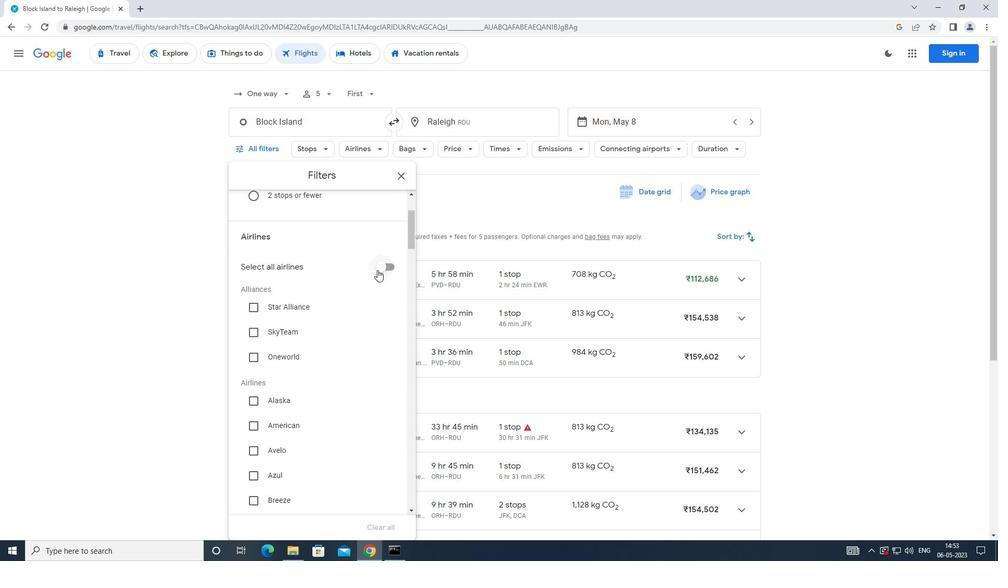 
Action: Mouse scrolled (360, 278) with delta (0, 0)
Screenshot: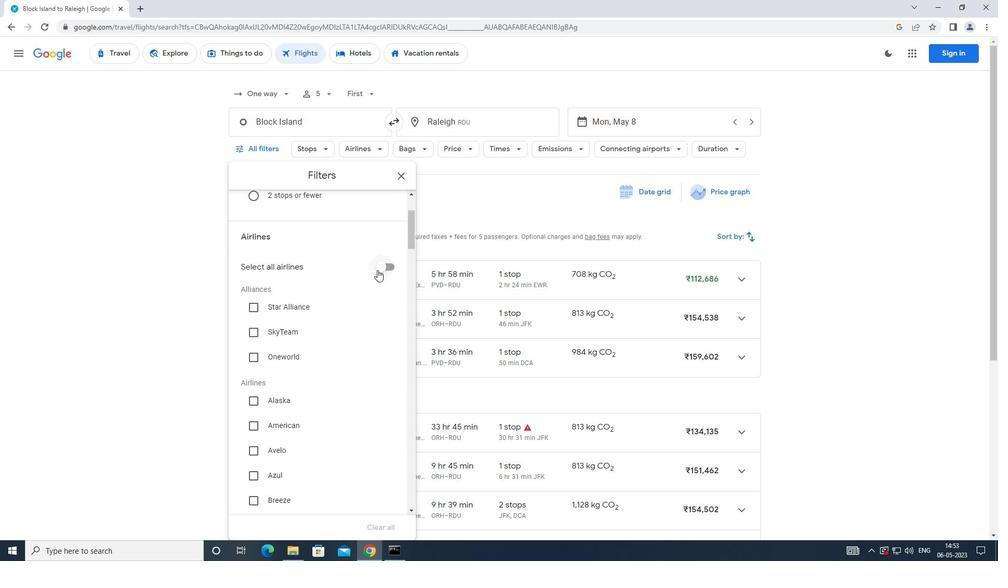 
Action: Mouse moved to (254, 244)
Screenshot: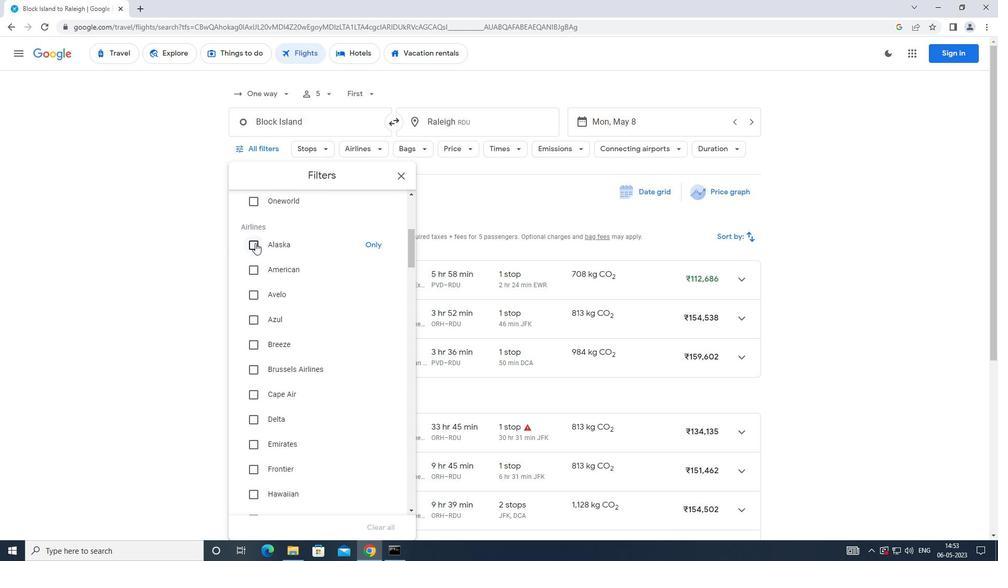 
Action: Mouse pressed left at (254, 244)
Screenshot: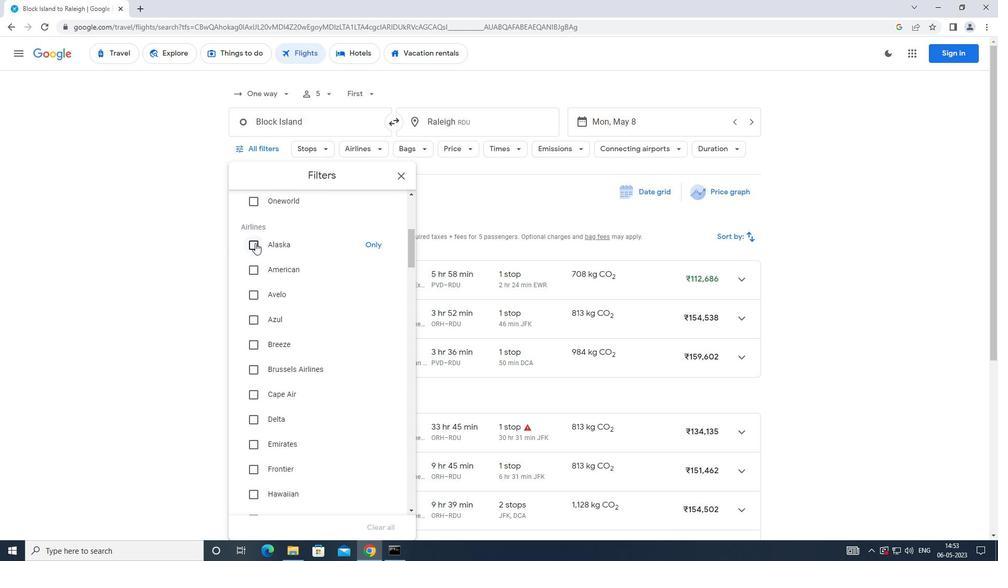 
Action: Mouse moved to (291, 266)
Screenshot: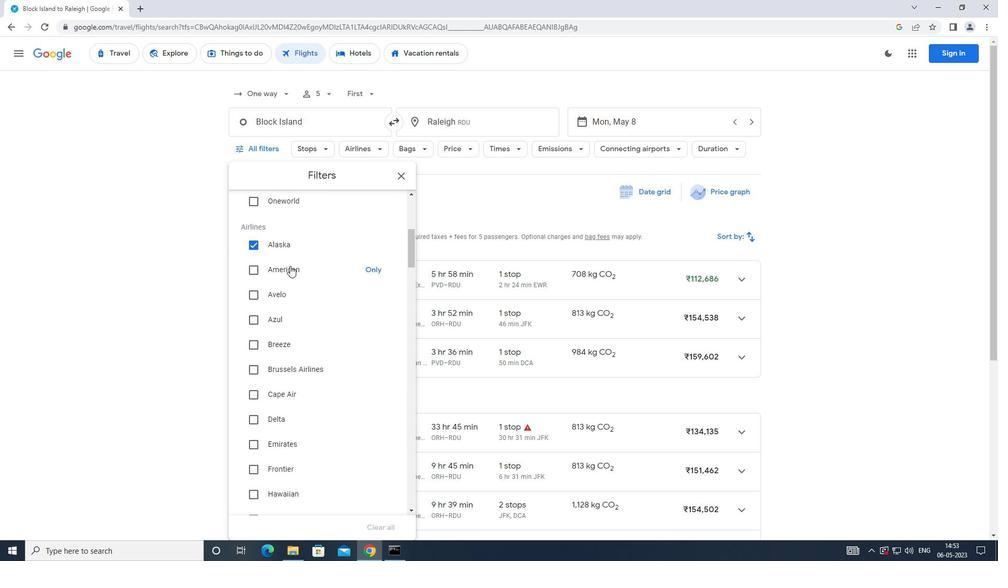 
Action: Mouse scrolled (291, 265) with delta (0, 0)
Screenshot: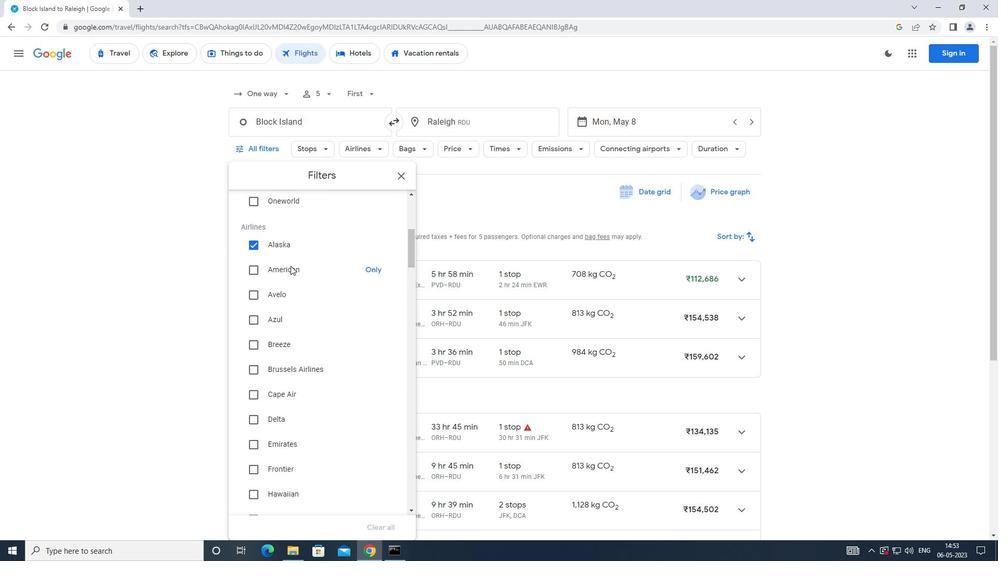 
Action: Mouse moved to (292, 266)
Screenshot: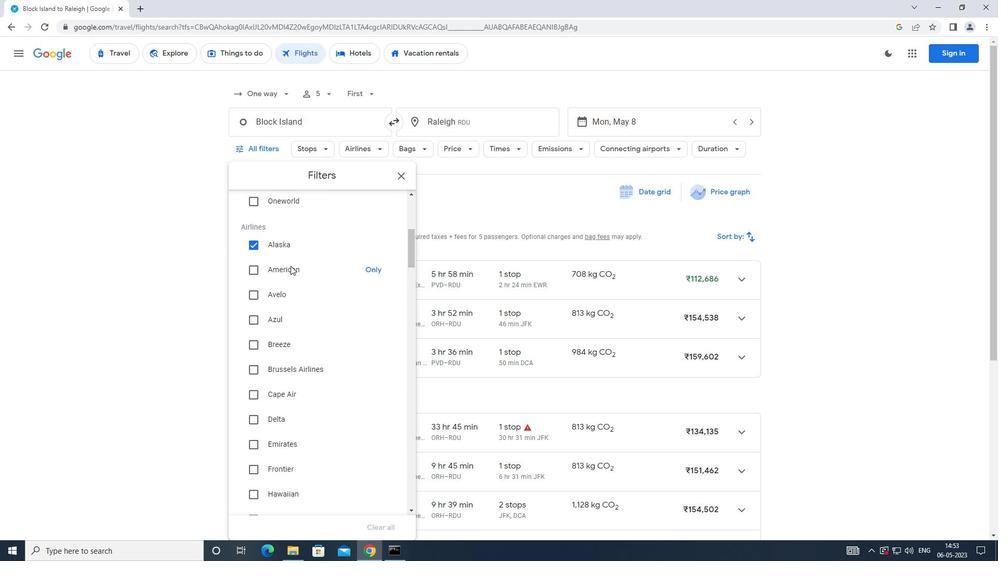 
Action: Mouse scrolled (292, 266) with delta (0, 0)
Screenshot: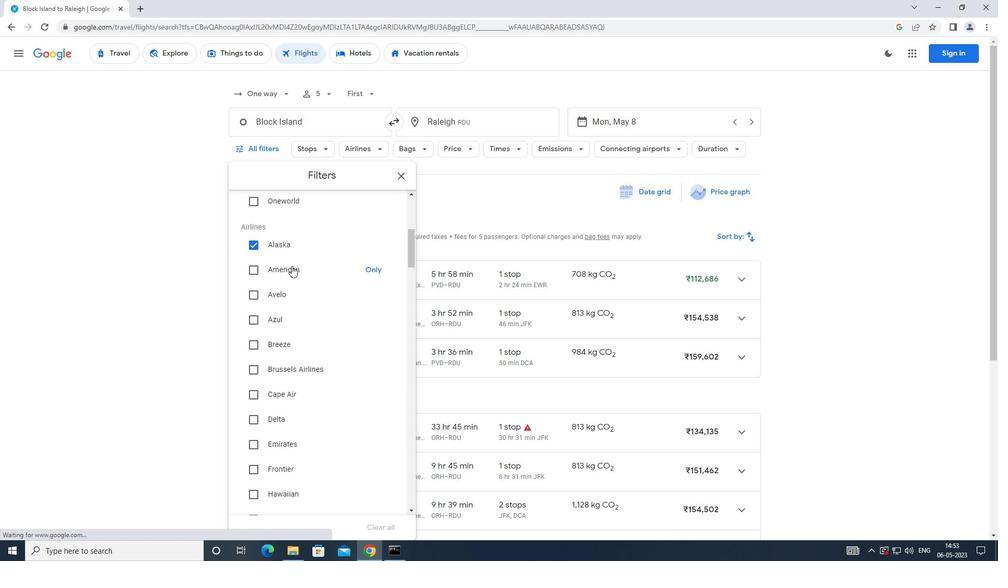 
Action: Mouse moved to (294, 266)
Screenshot: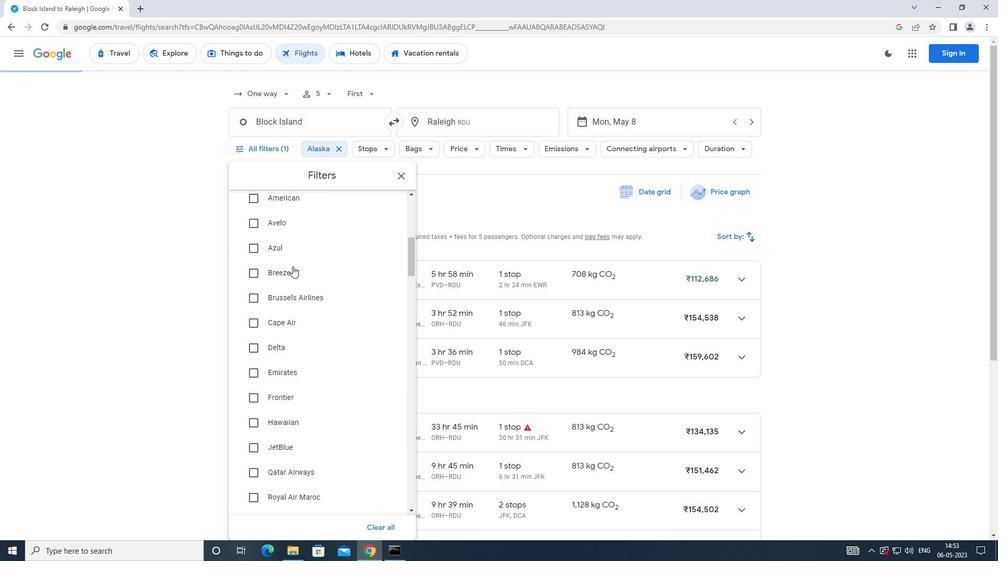 
Action: Mouse scrolled (294, 266) with delta (0, 0)
Screenshot: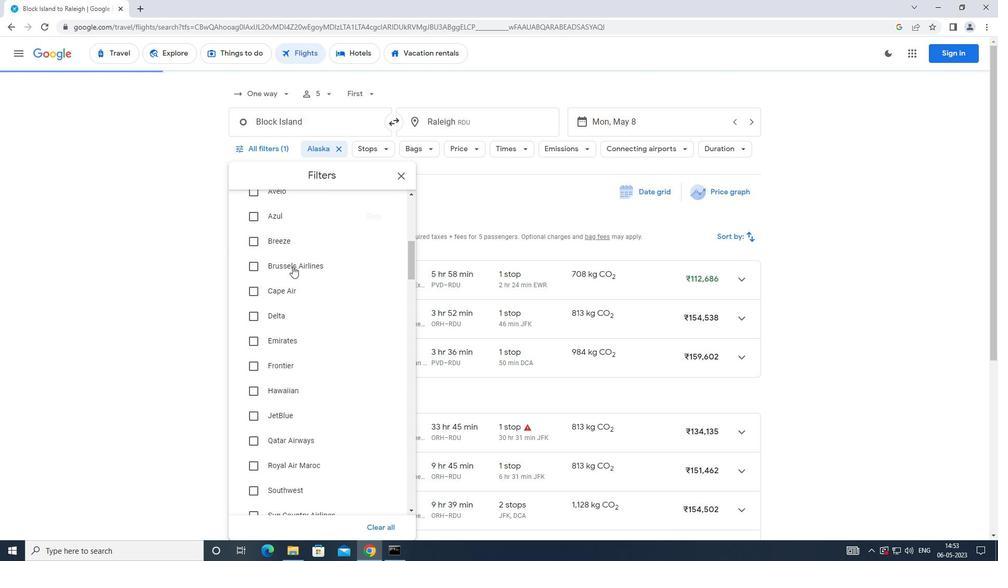 
Action: Mouse moved to (299, 263)
Screenshot: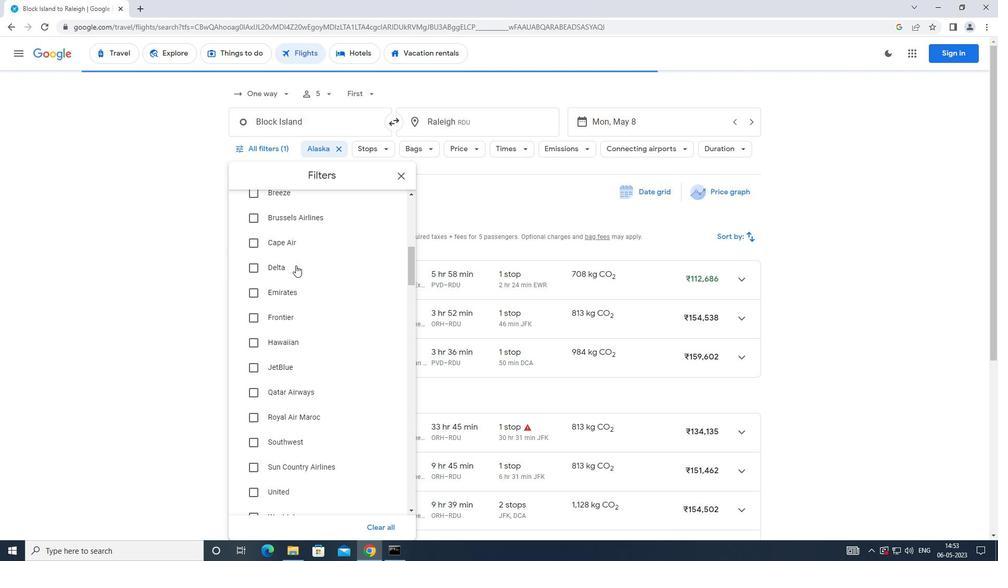 
Action: Mouse scrolled (299, 263) with delta (0, 0)
Screenshot: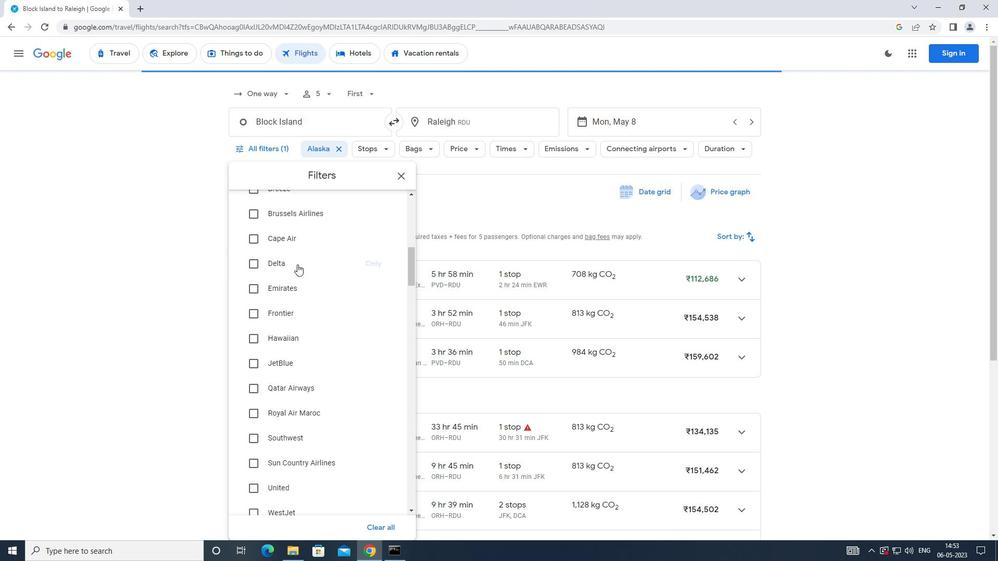 
Action: Mouse scrolled (299, 263) with delta (0, 0)
Screenshot: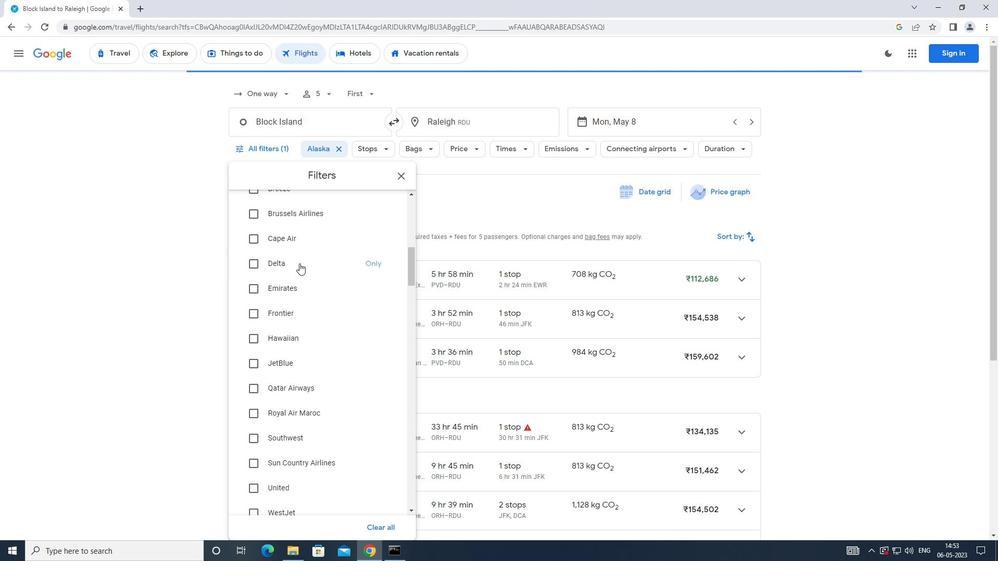 
Action: Mouse scrolled (299, 263) with delta (0, 0)
Screenshot: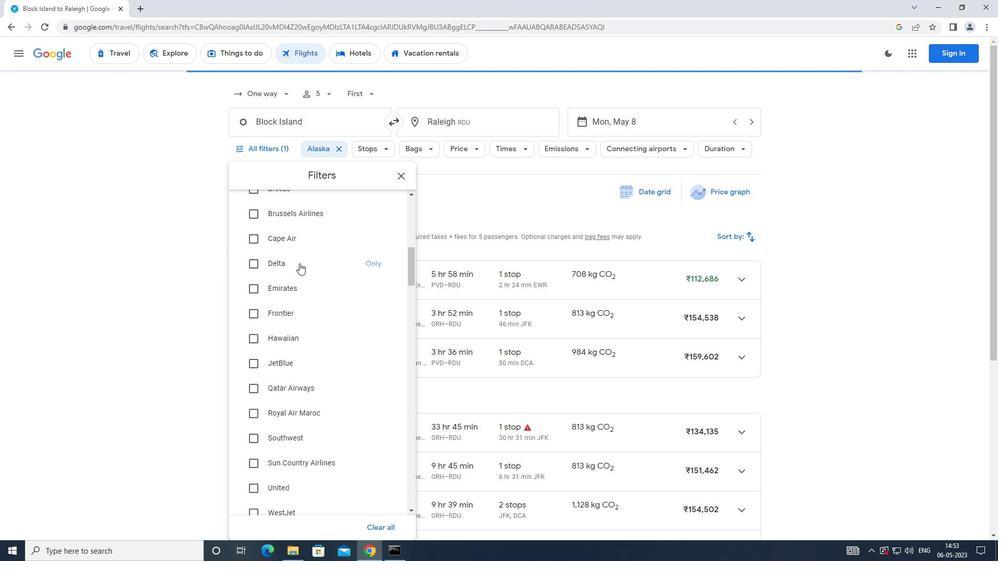
Action: Mouse moved to (304, 260)
Screenshot: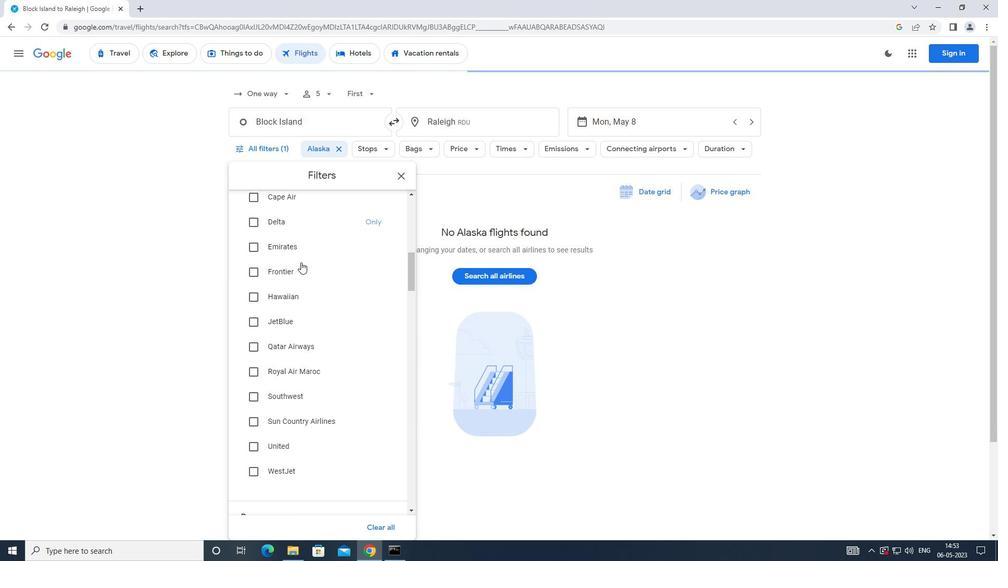 
Action: Mouse scrolled (304, 259) with delta (0, 0)
Screenshot: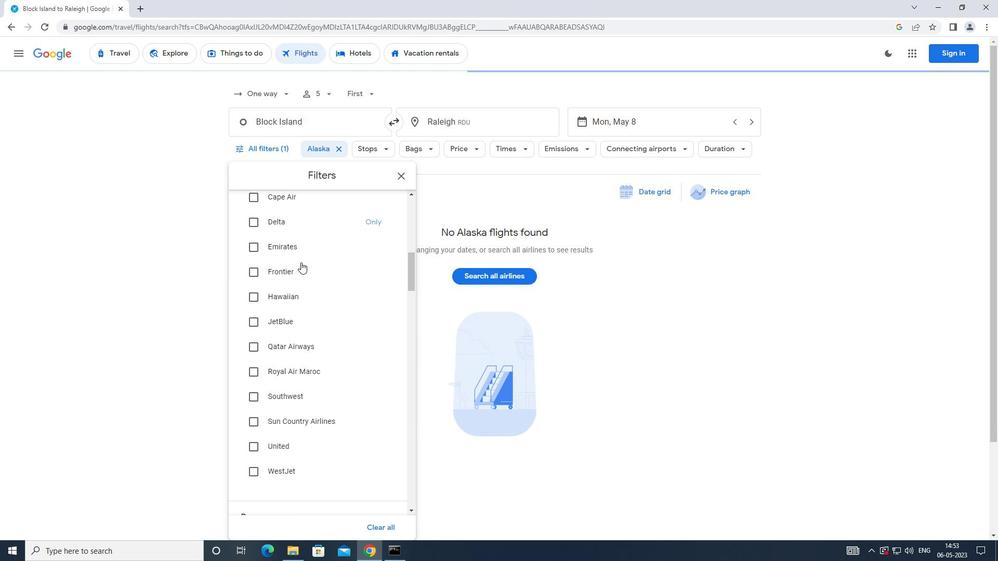 
Action: Mouse scrolled (304, 259) with delta (0, 0)
Screenshot: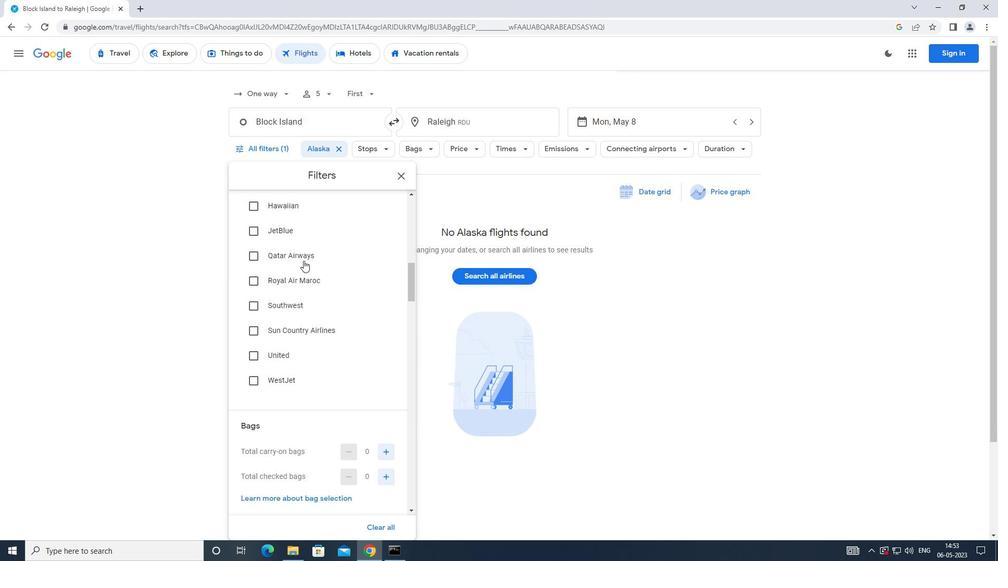 
Action: Mouse moved to (388, 350)
Screenshot: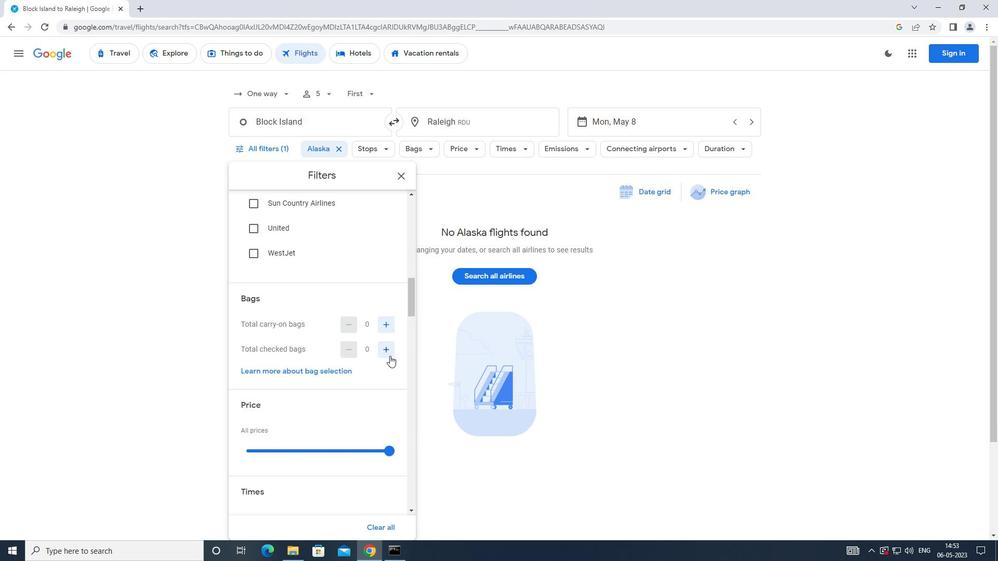 
Action: Mouse pressed left at (388, 350)
Screenshot: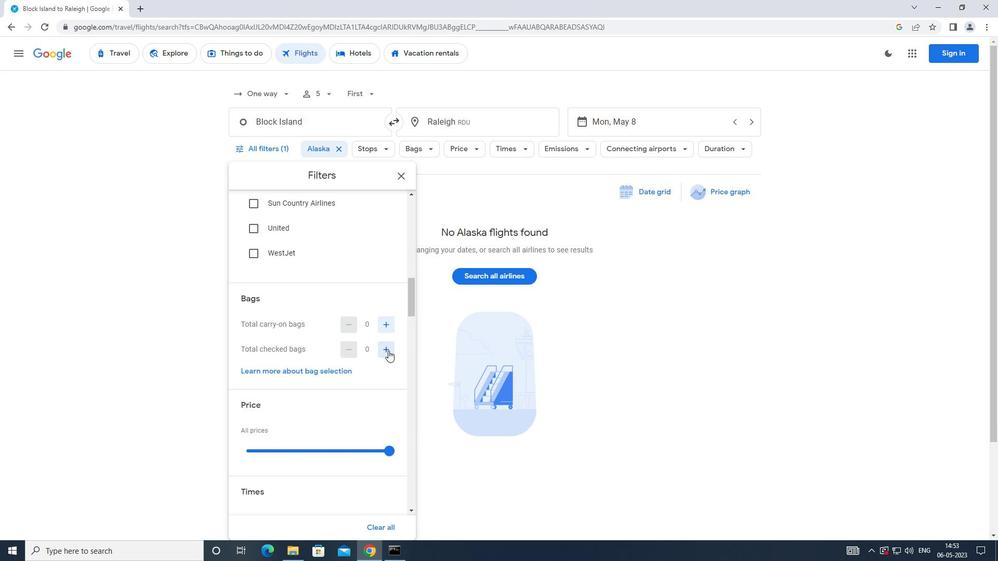 
Action: Mouse moved to (388, 350)
Screenshot: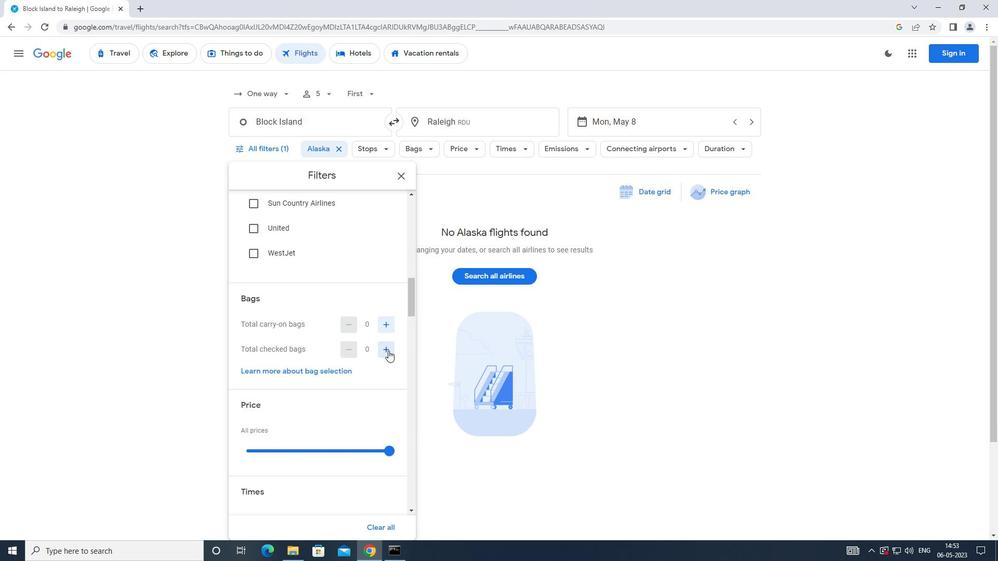 
Action: Mouse pressed left at (388, 350)
Screenshot: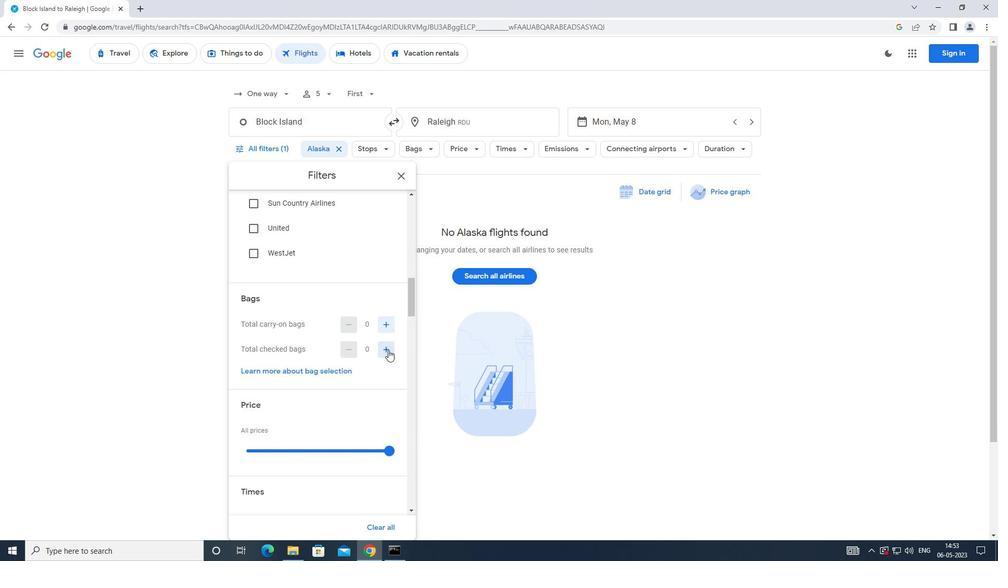 
Action: Mouse pressed left at (388, 350)
Screenshot: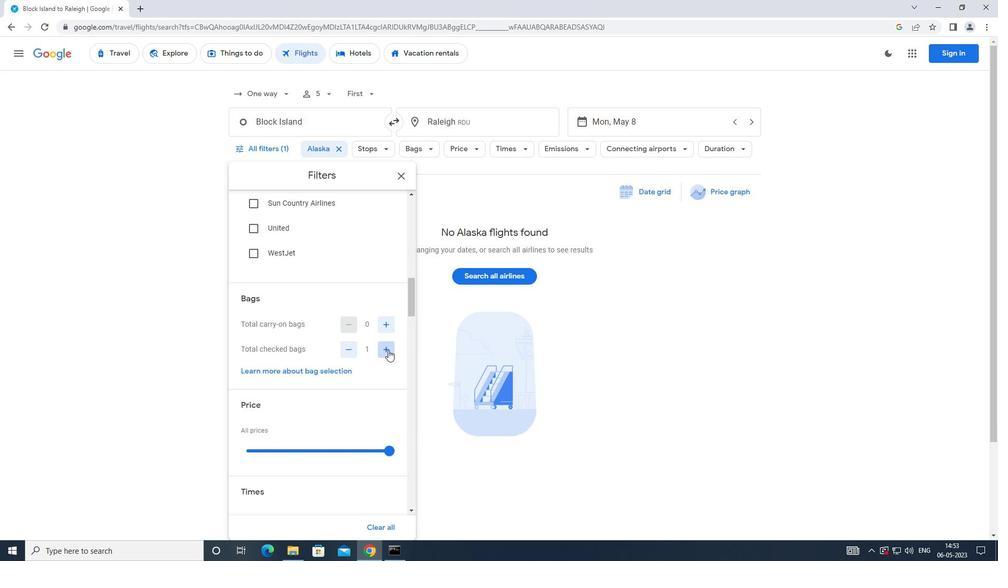 
Action: Mouse pressed left at (388, 350)
Screenshot: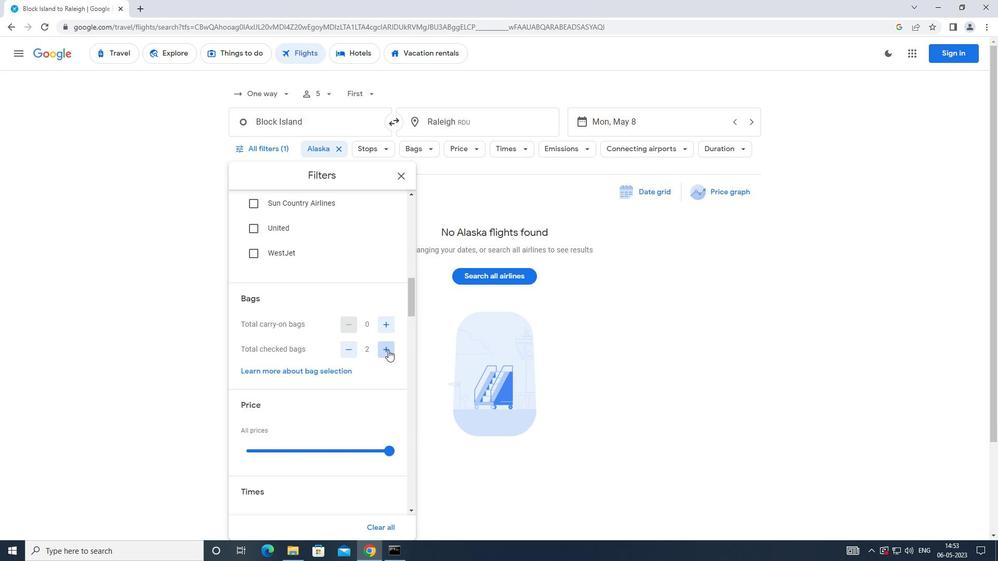 
Action: Mouse pressed left at (388, 350)
Screenshot: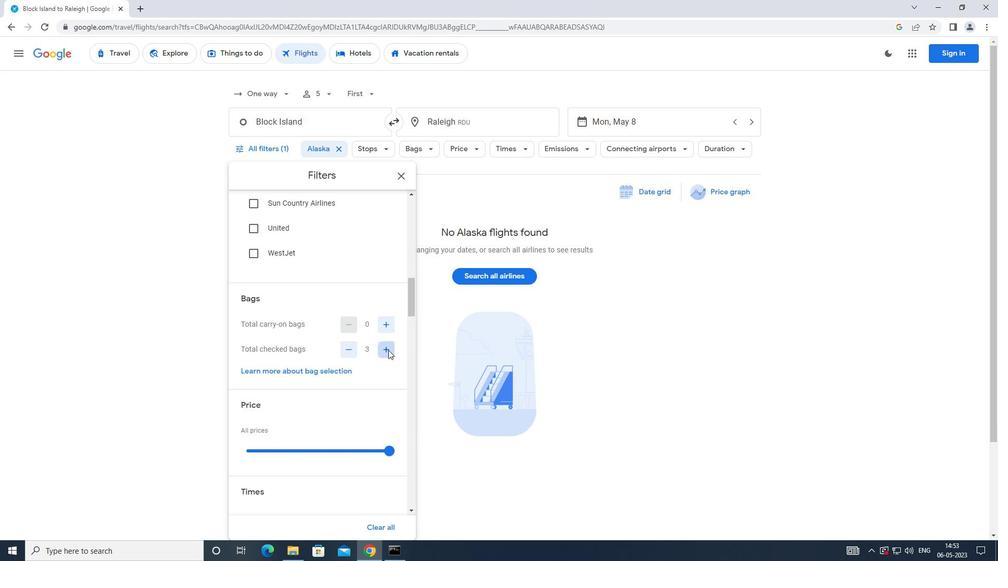 
Action: Mouse pressed left at (388, 350)
Screenshot: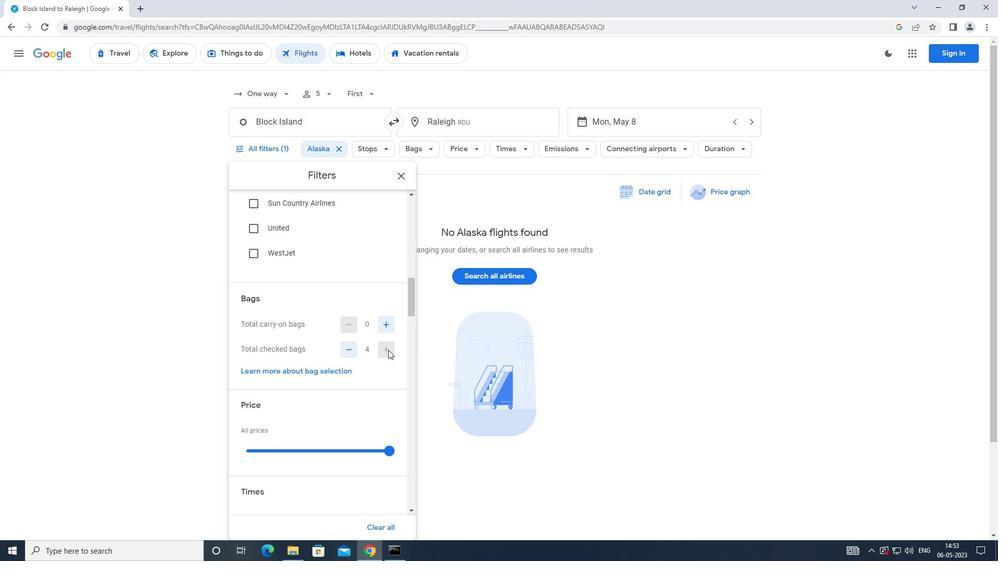 
Action: Mouse moved to (372, 335)
Screenshot: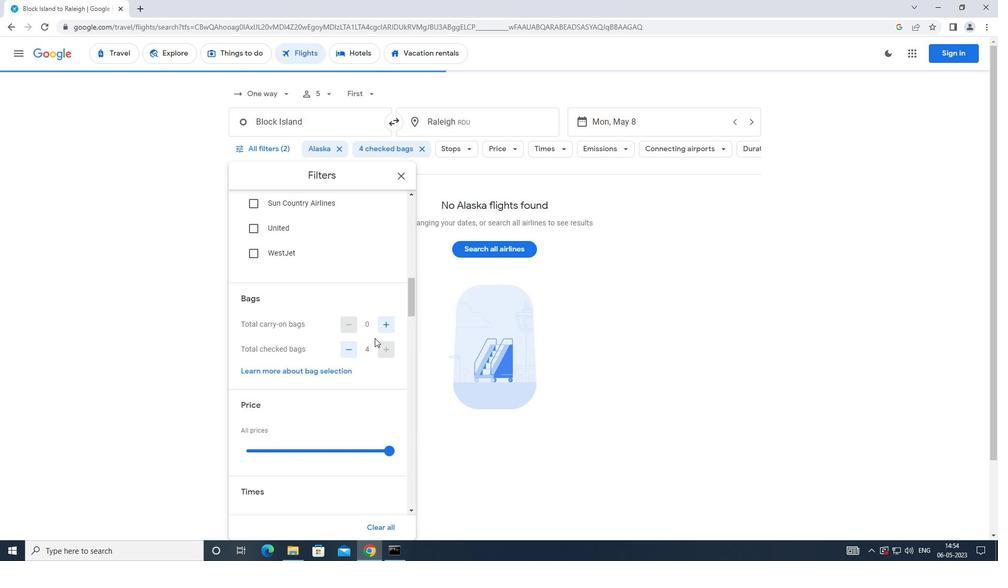 
Action: Mouse scrolled (372, 334) with delta (0, 0)
Screenshot: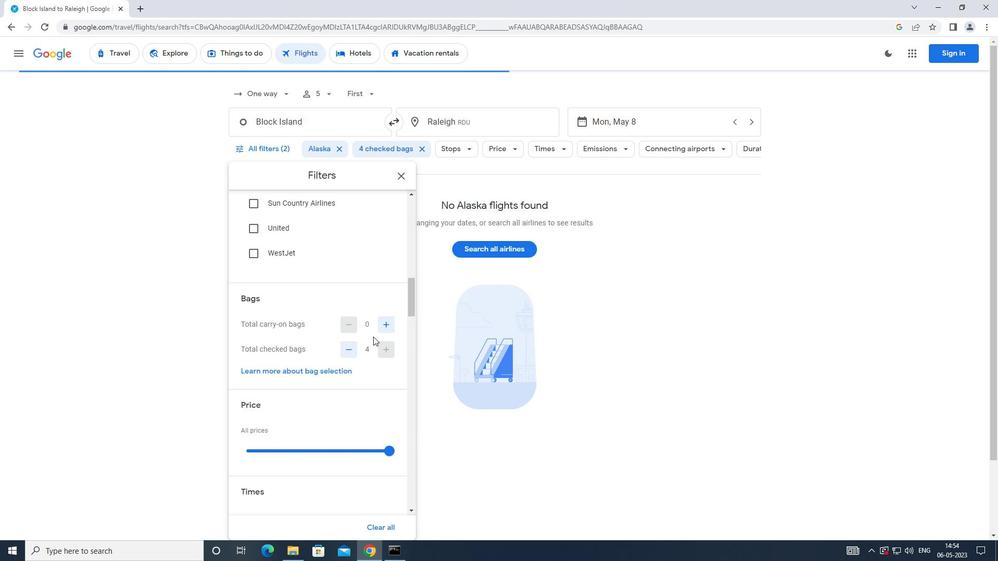 
Action: Mouse scrolled (372, 334) with delta (0, 0)
Screenshot: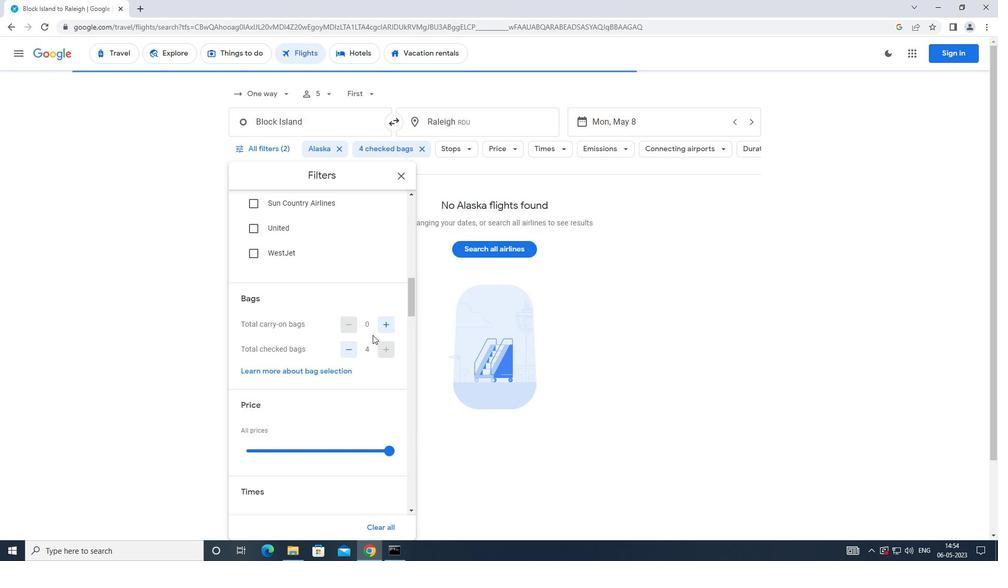 
Action: Mouse scrolled (372, 334) with delta (0, 0)
Screenshot: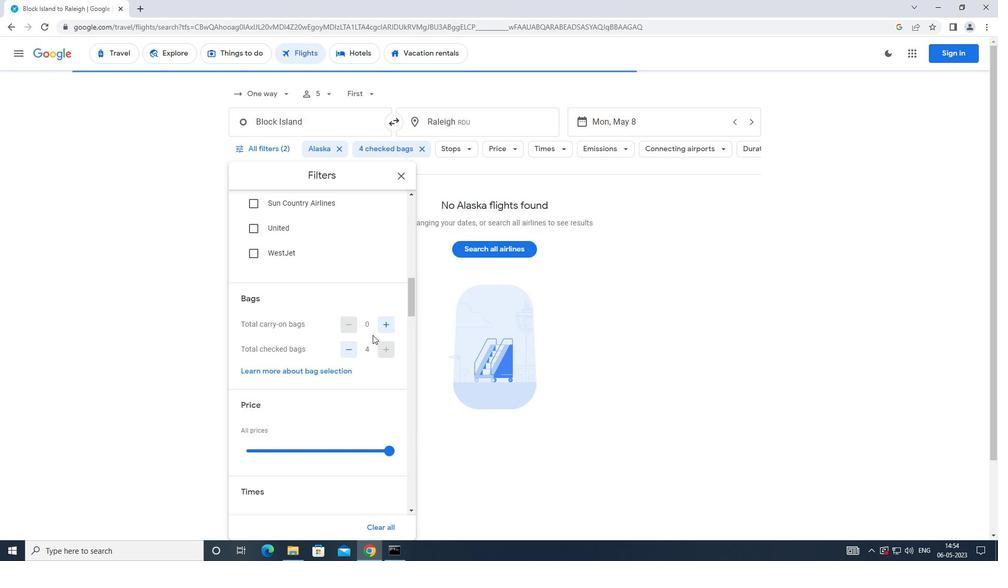 
Action: Mouse moved to (385, 298)
Screenshot: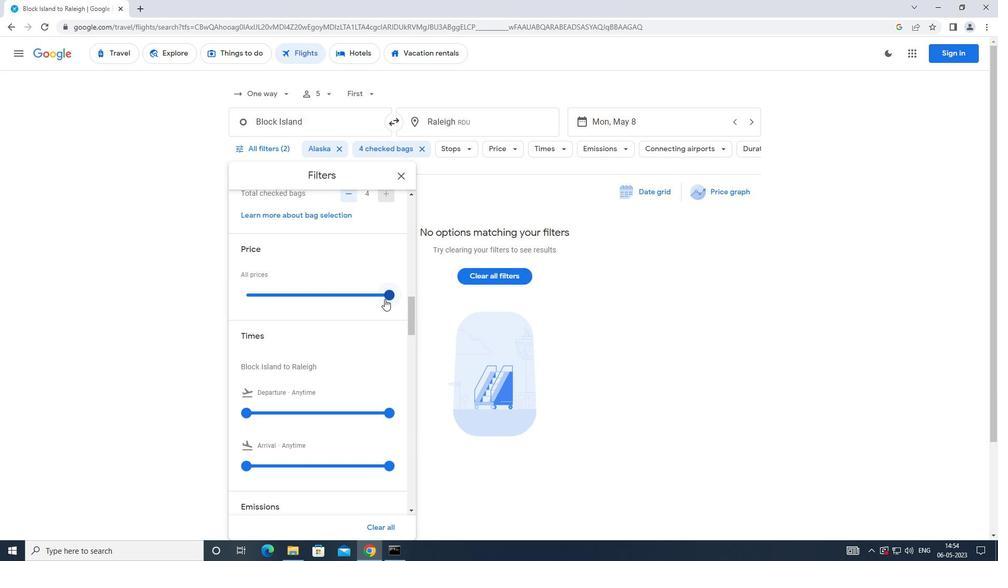 
Action: Mouse pressed left at (385, 298)
Screenshot: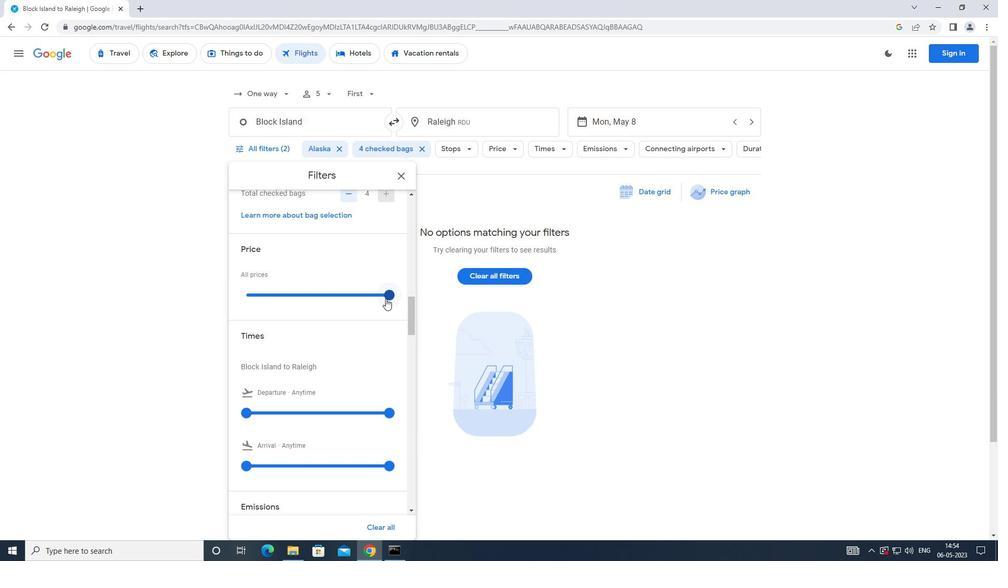 
Action: Mouse moved to (307, 336)
Screenshot: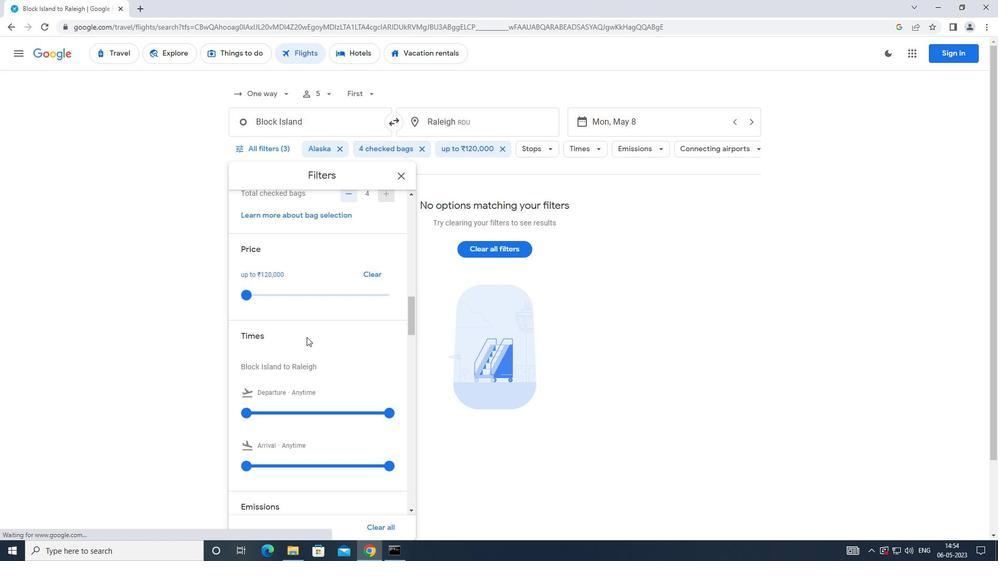 
Action: Mouse scrolled (307, 335) with delta (0, 0)
Screenshot: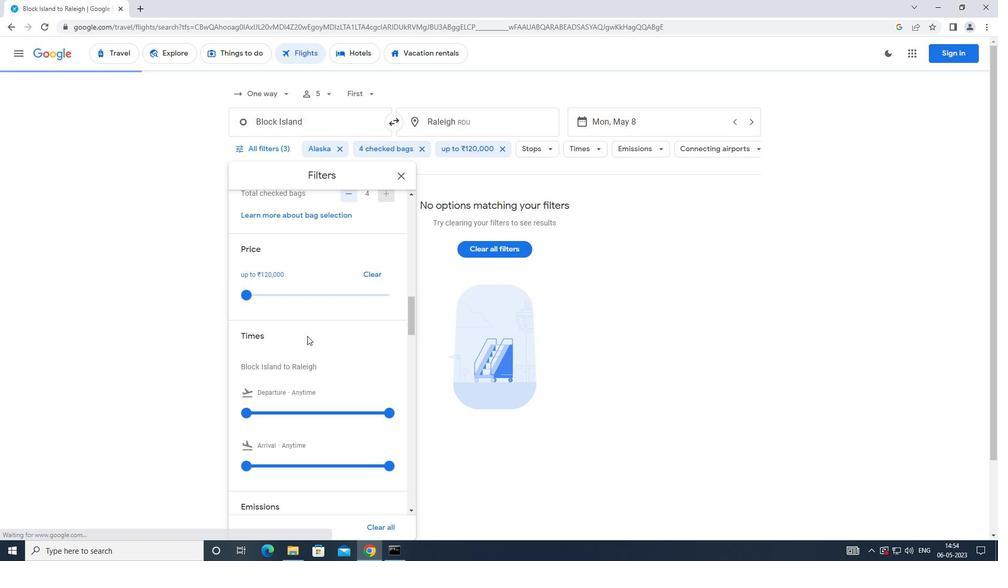 
Action: Mouse scrolled (307, 335) with delta (0, 0)
Screenshot: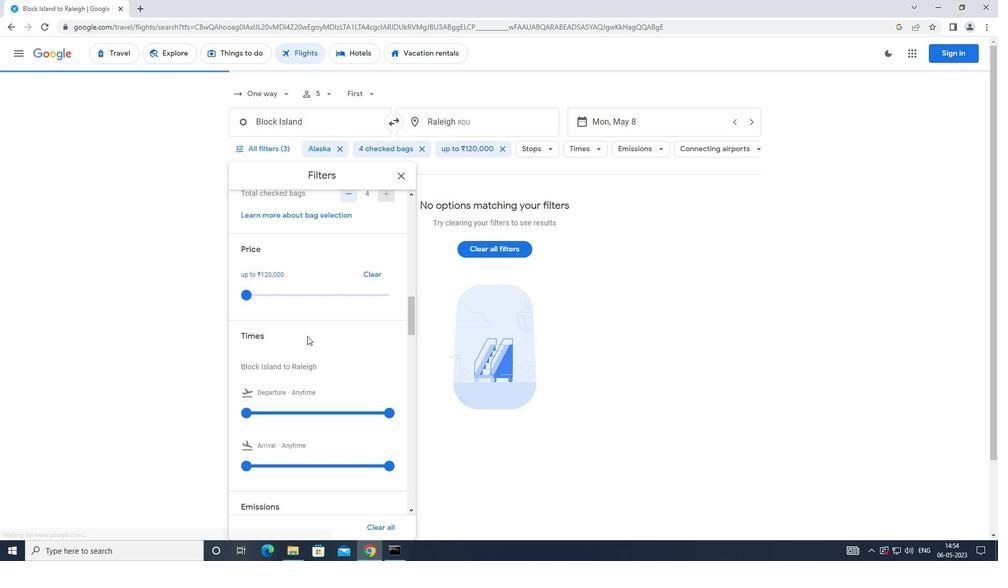 
Action: Mouse moved to (244, 306)
Screenshot: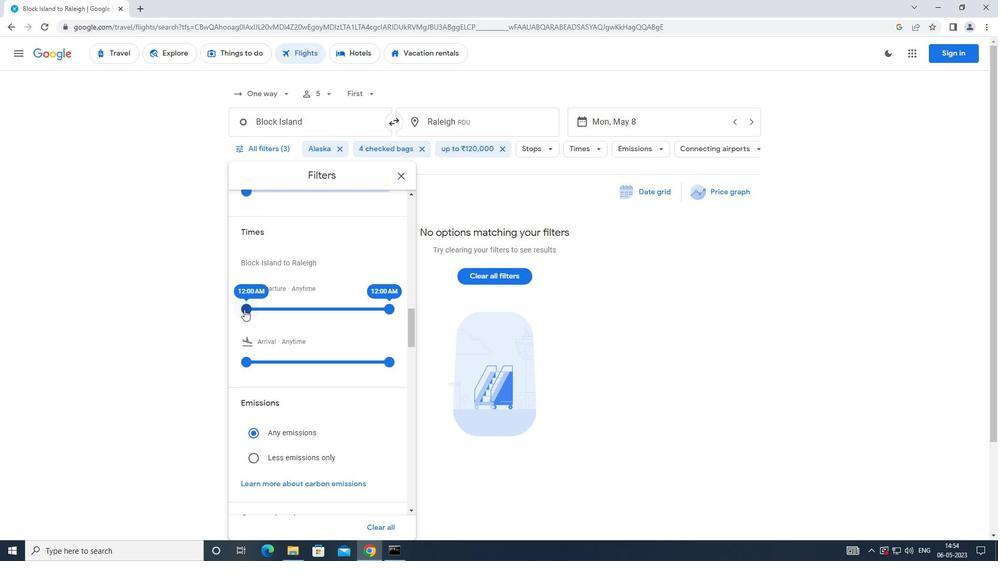 
Action: Mouse pressed left at (244, 306)
Screenshot: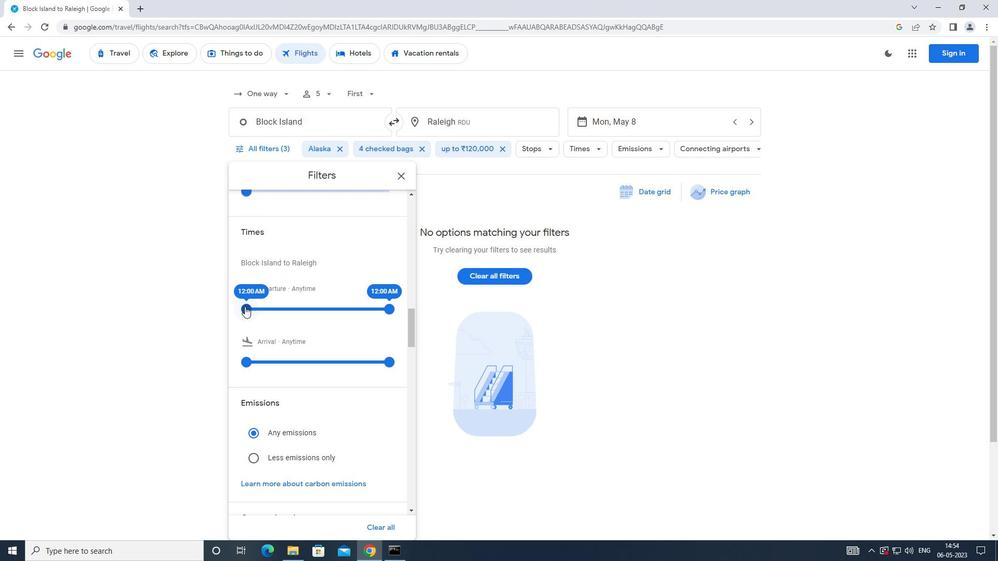 
Action: Mouse moved to (390, 310)
Screenshot: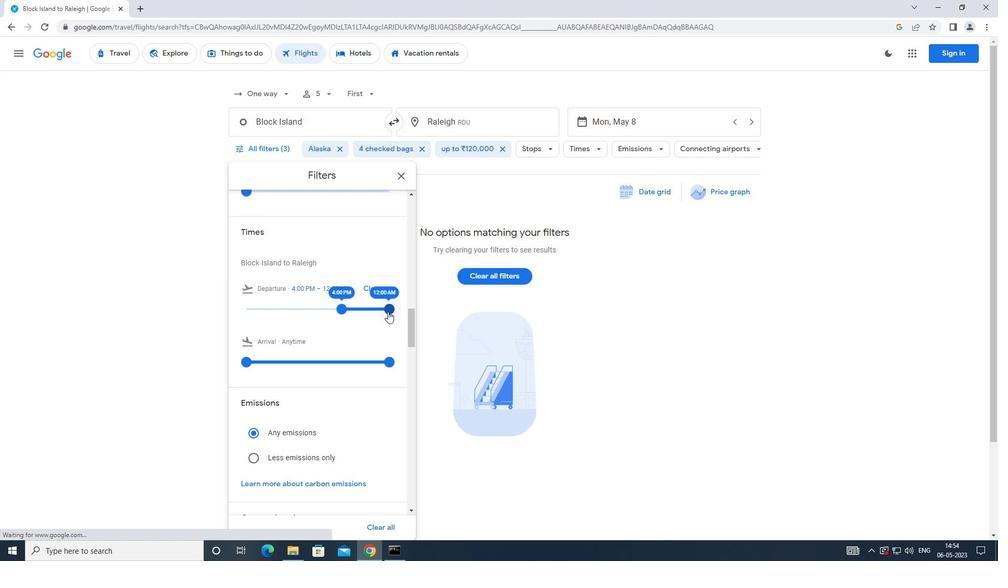 
Action: Mouse pressed left at (390, 310)
Screenshot: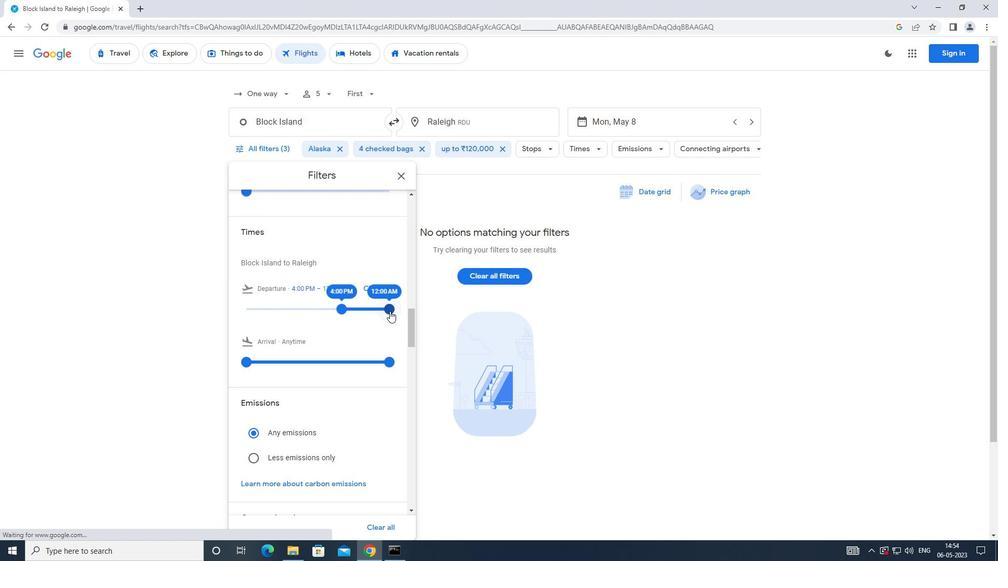 
Action: Mouse moved to (303, 326)
Screenshot: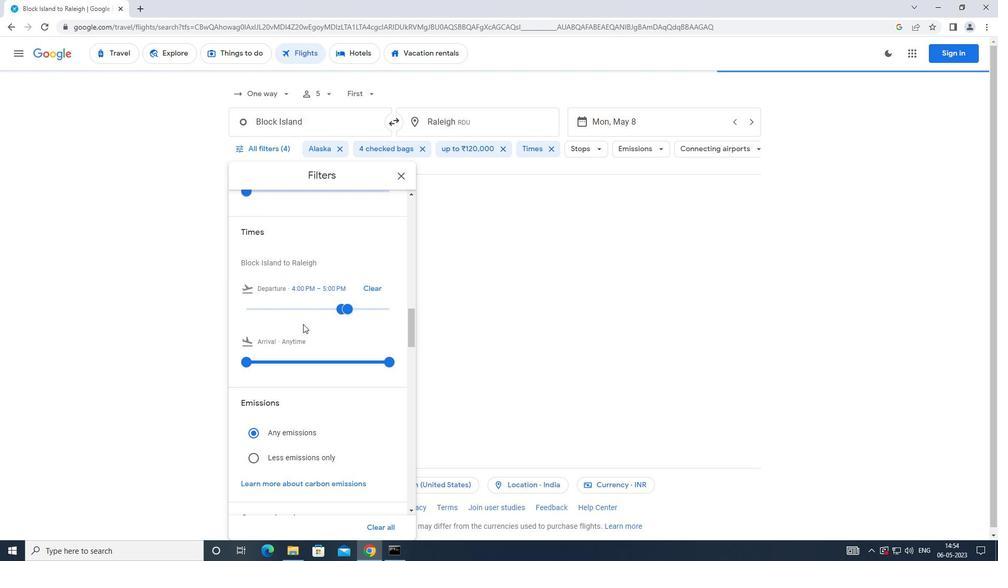 
